 Task: Search one way flight ticket for 5 adults, 2 children, 1 infant in seat and 1 infant on lap in economy from Texarkana: Texarkana Regional Airport (webb Field) to Riverton: Central Wyoming Regional Airport (was Riverton Regional) on 5-4-2023. Number of bags: 1 carry on bag. Price is upto 20000. Outbound departure time preference is 12:45.
Action: Mouse moved to (302, 259)
Screenshot: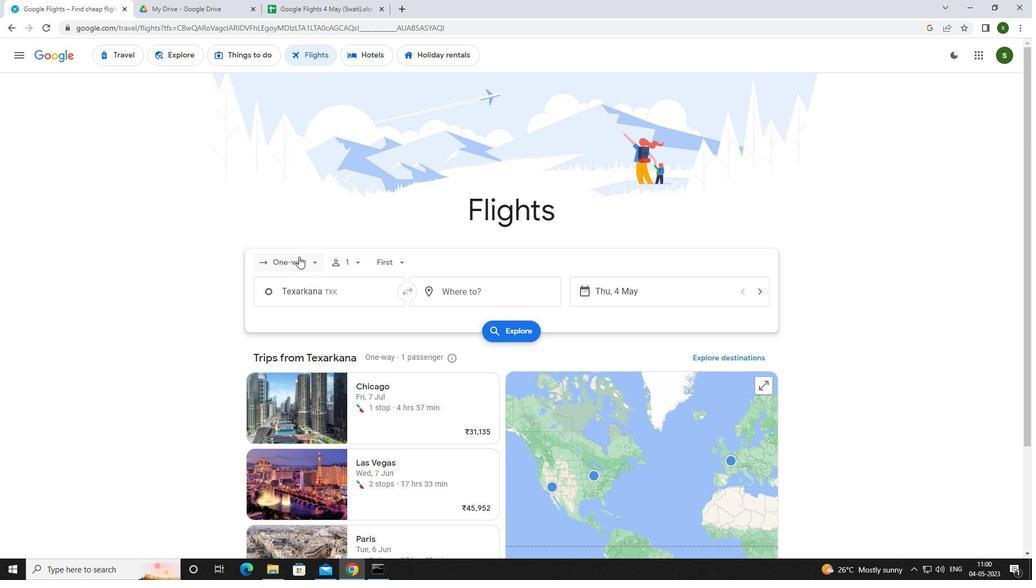 
Action: Mouse pressed left at (302, 259)
Screenshot: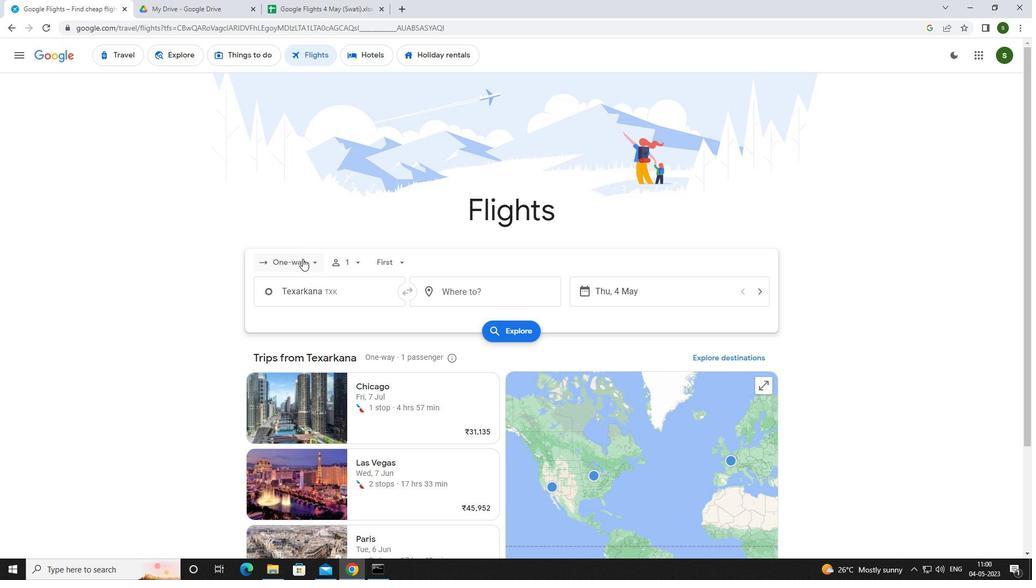 
Action: Mouse moved to (310, 320)
Screenshot: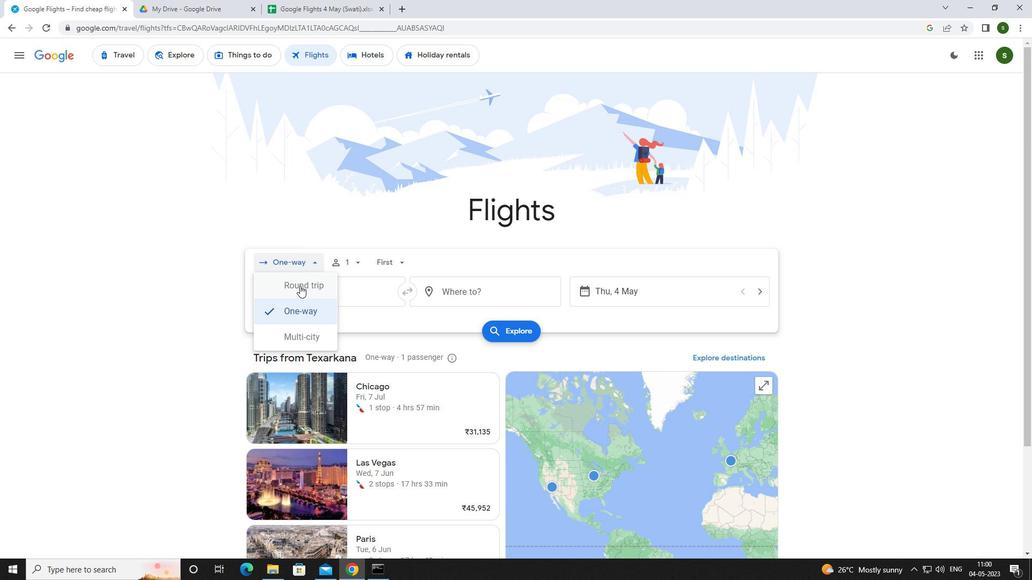 
Action: Mouse pressed left at (310, 320)
Screenshot: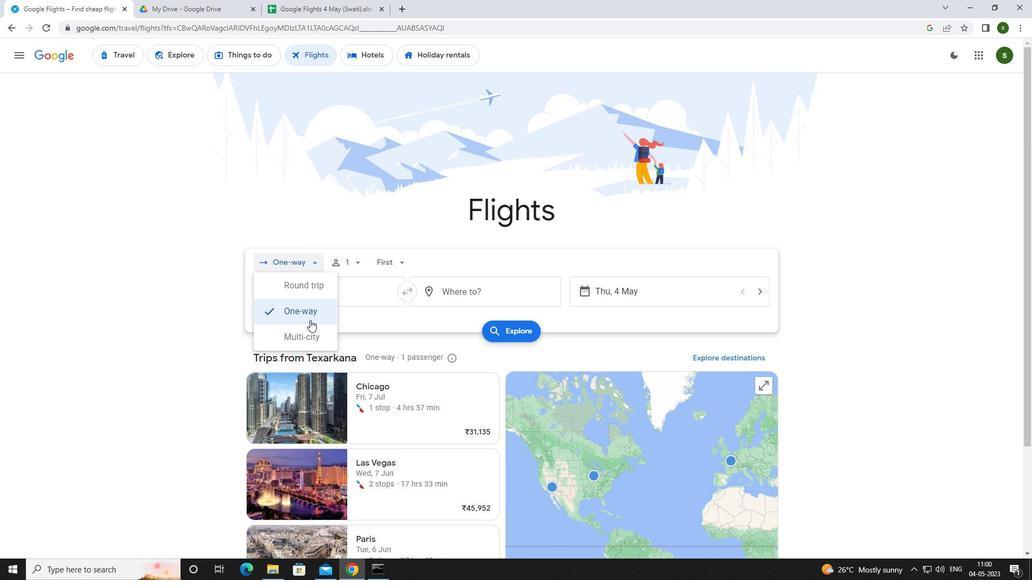 
Action: Mouse moved to (311, 314)
Screenshot: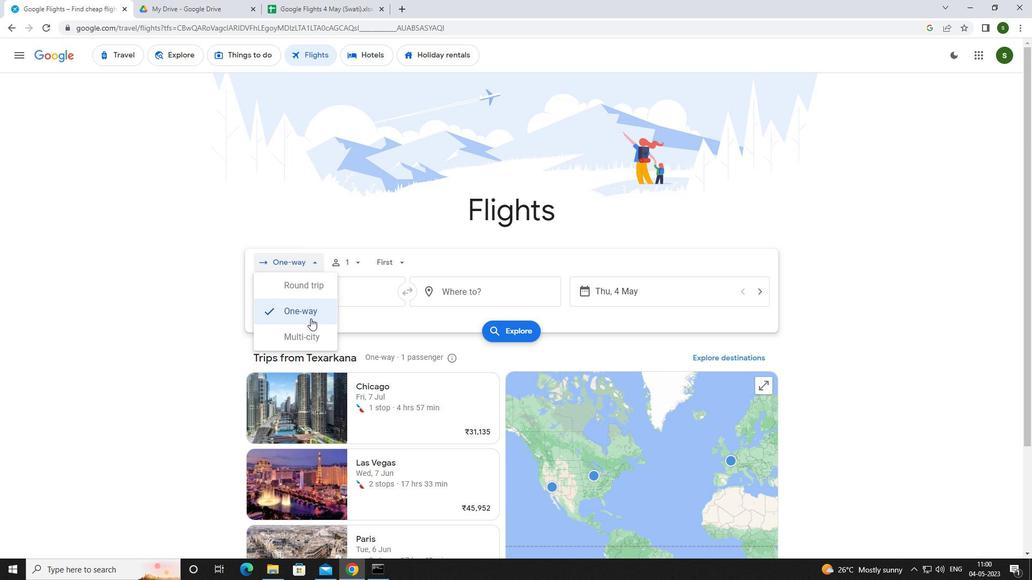 
Action: Mouse pressed left at (311, 314)
Screenshot: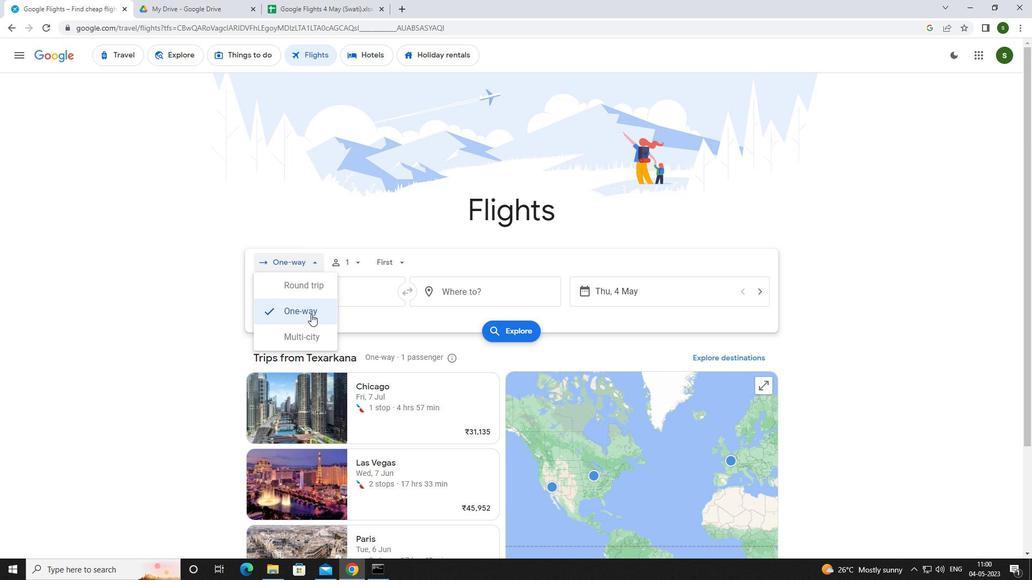 
Action: Mouse moved to (354, 263)
Screenshot: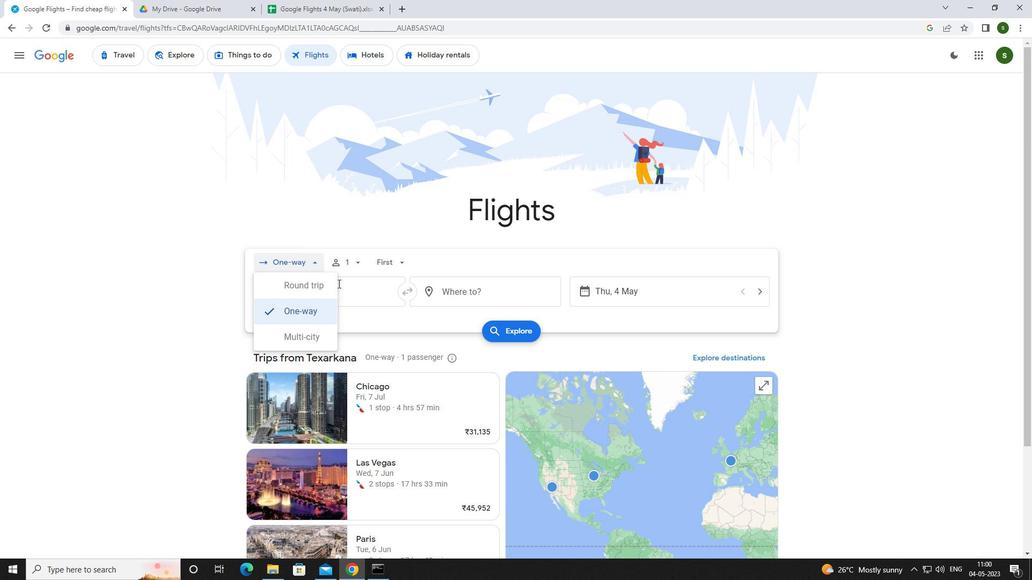 
Action: Mouse pressed left at (354, 263)
Screenshot: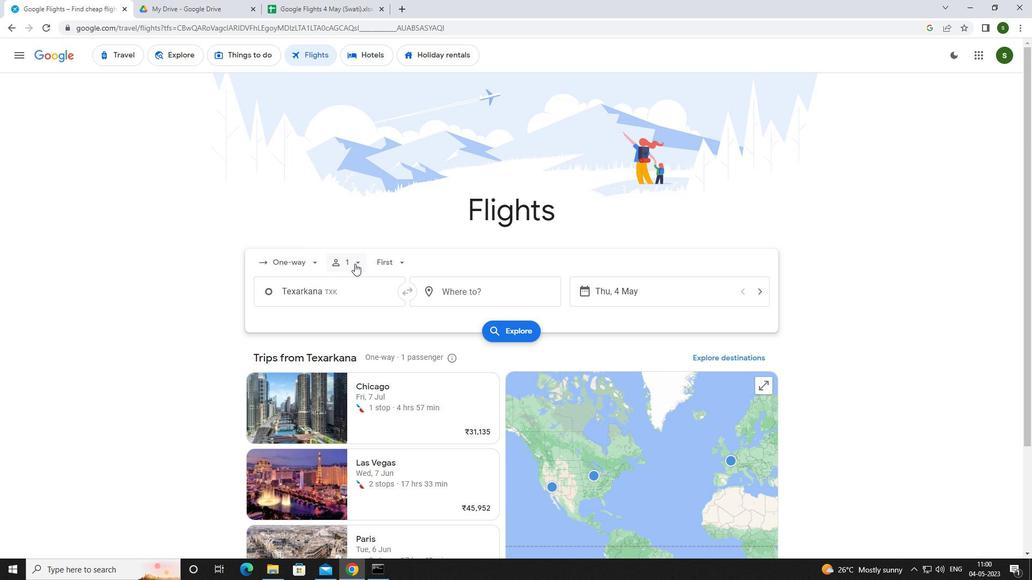 
Action: Mouse moved to (441, 291)
Screenshot: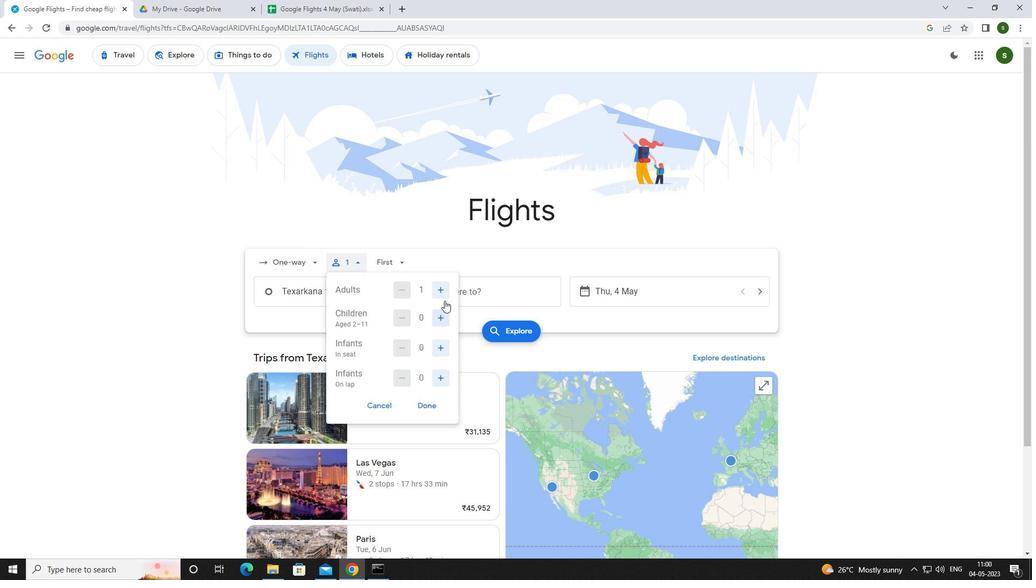 
Action: Mouse pressed left at (441, 291)
Screenshot: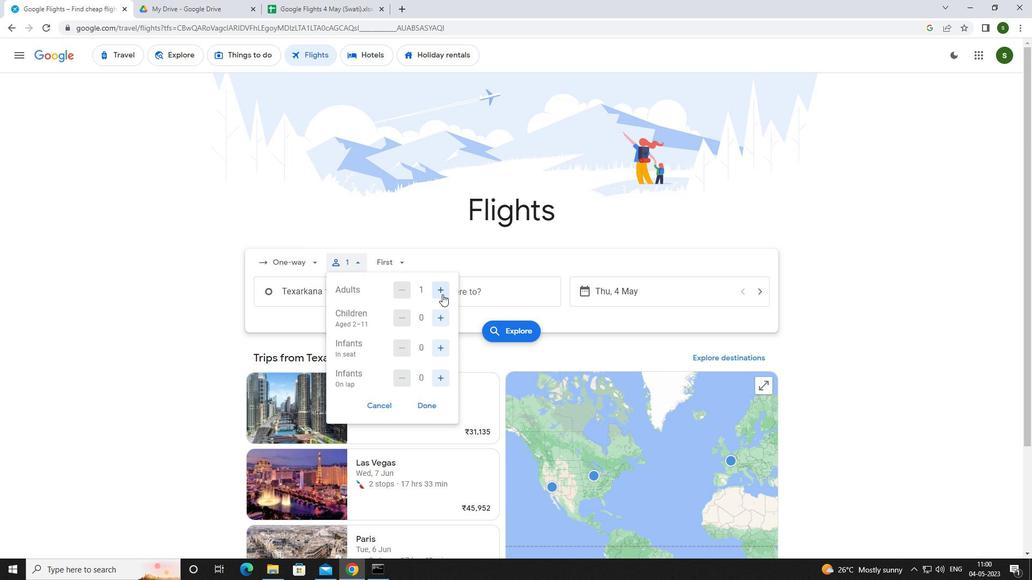 
Action: Mouse pressed left at (441, 291)
Screenshot: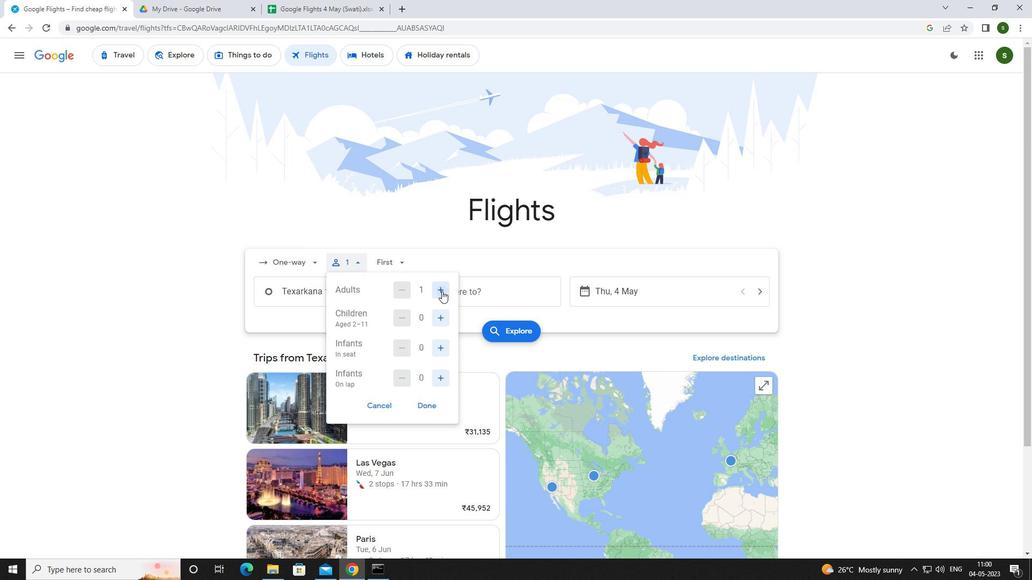 
Action: Mouse pressed left at (441, 291)
Screenshot: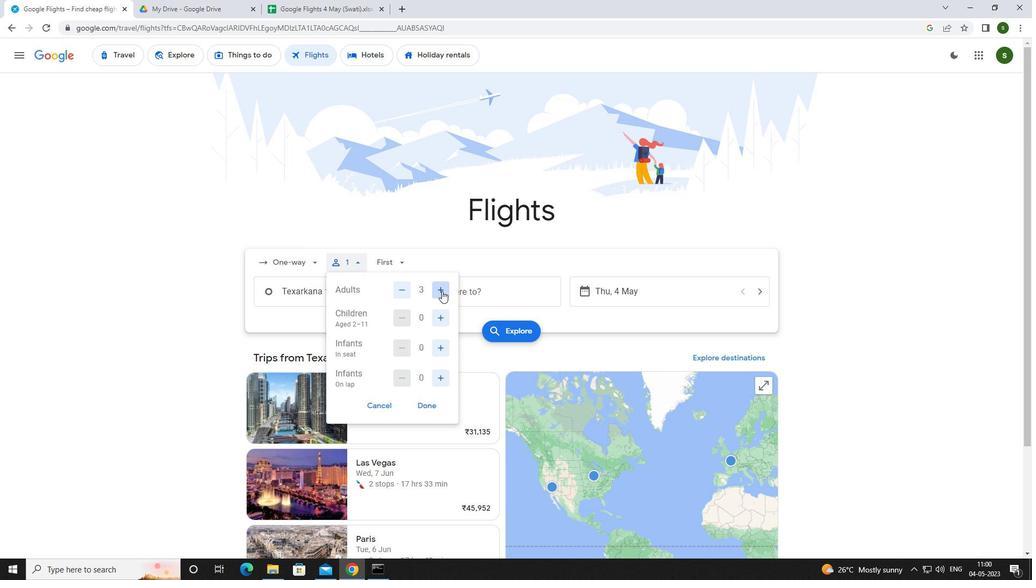 
Action: Mouse pressed left at (441, 291)
Screenshot: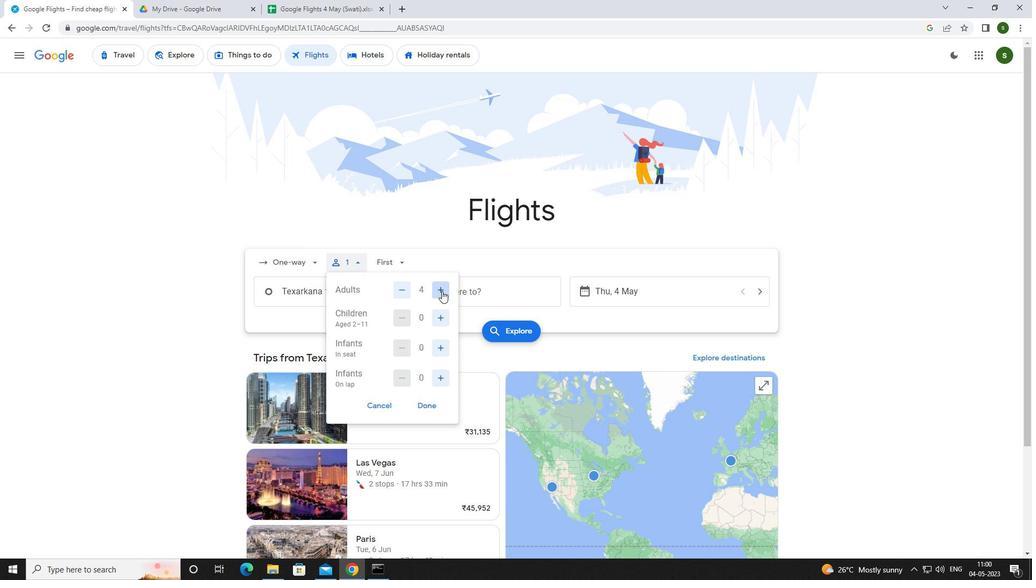 
Action: Mouse moved to (440, 312)
Screenshot: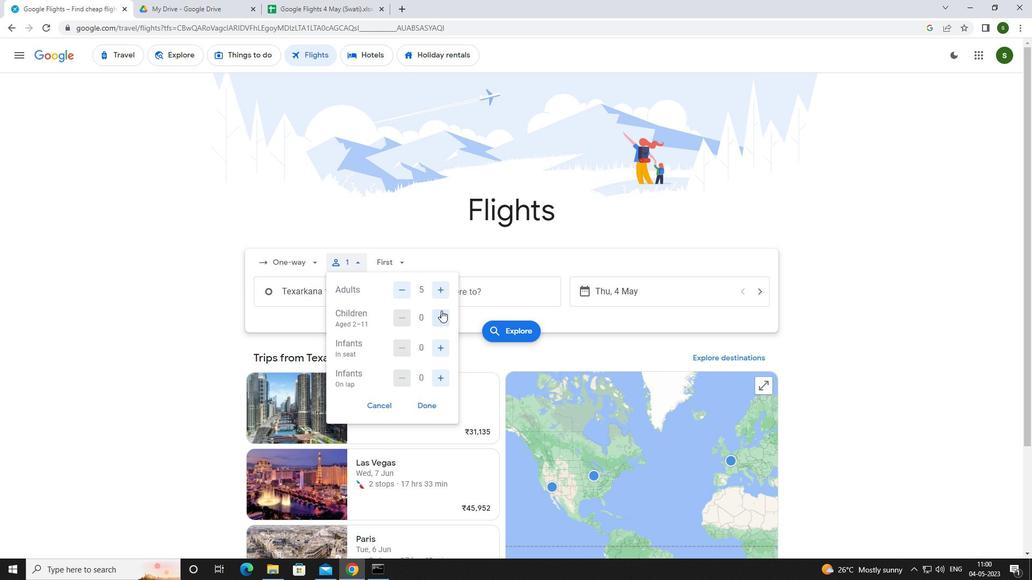 
Action: Mouse pressed left at (440, 312)
Screenshot: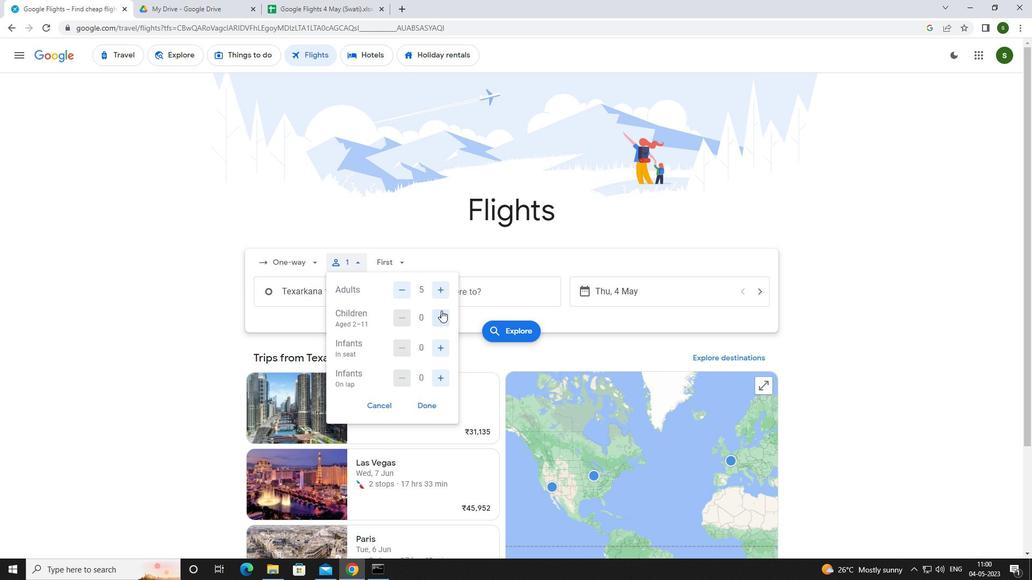 
Action: Mouse pressed left at (440, 312)
Screenshot: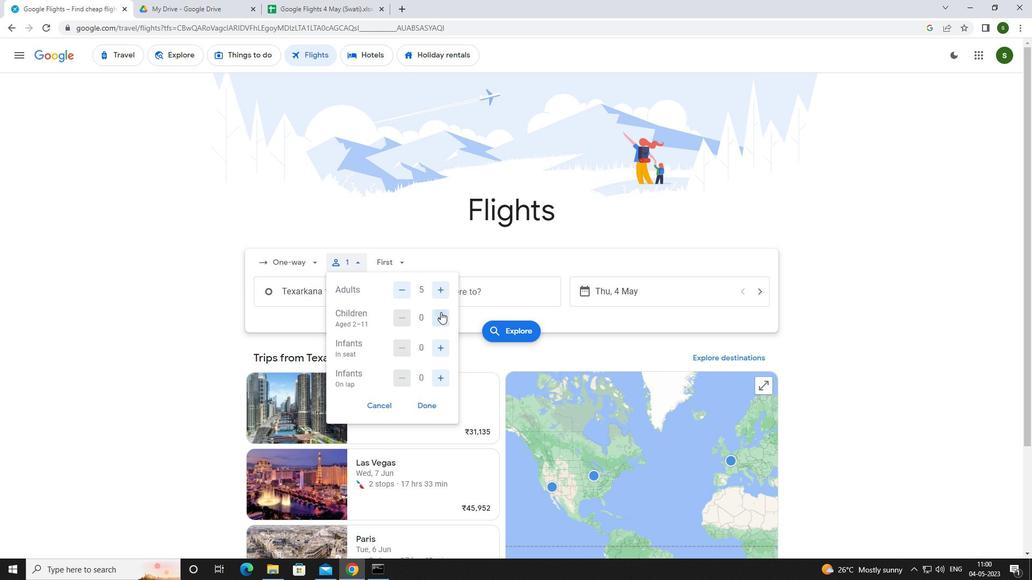 
Action: Mouse moved to (439, 345)
Screenshot: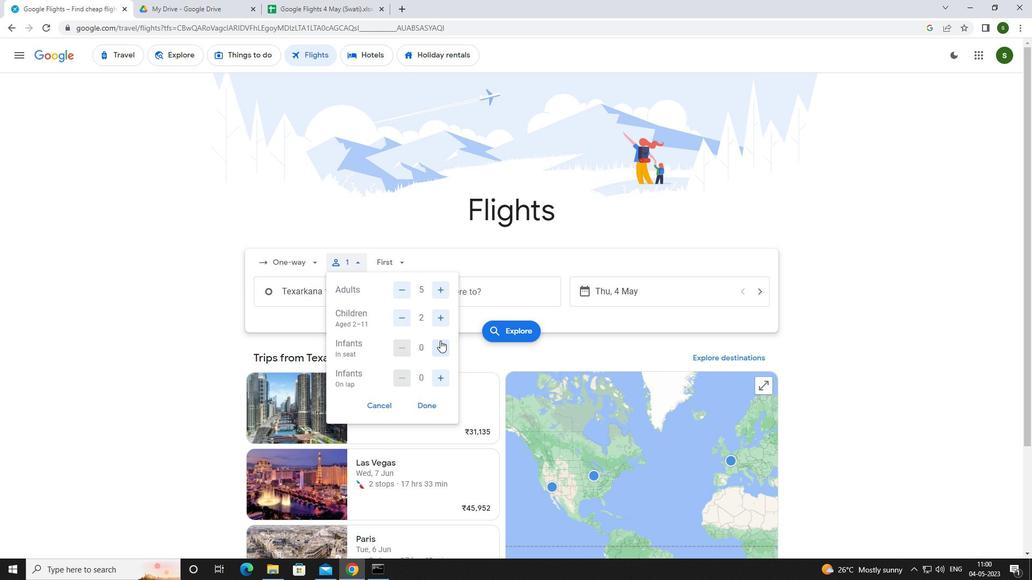 
Action: Mouse pressed left at (439, 345)
Screenshot: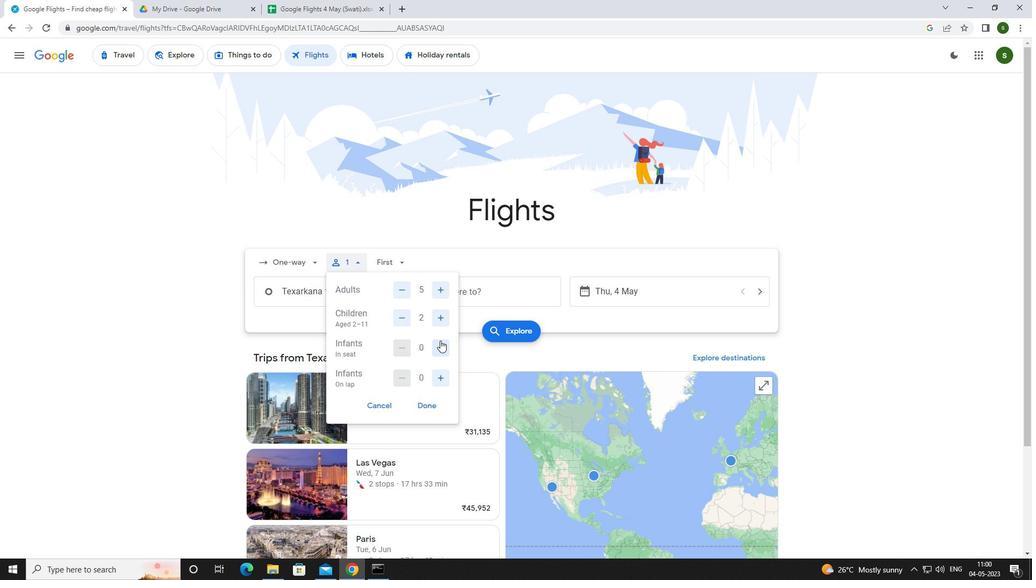 
Action: Mouse moved to (439, 374)
Screenshot: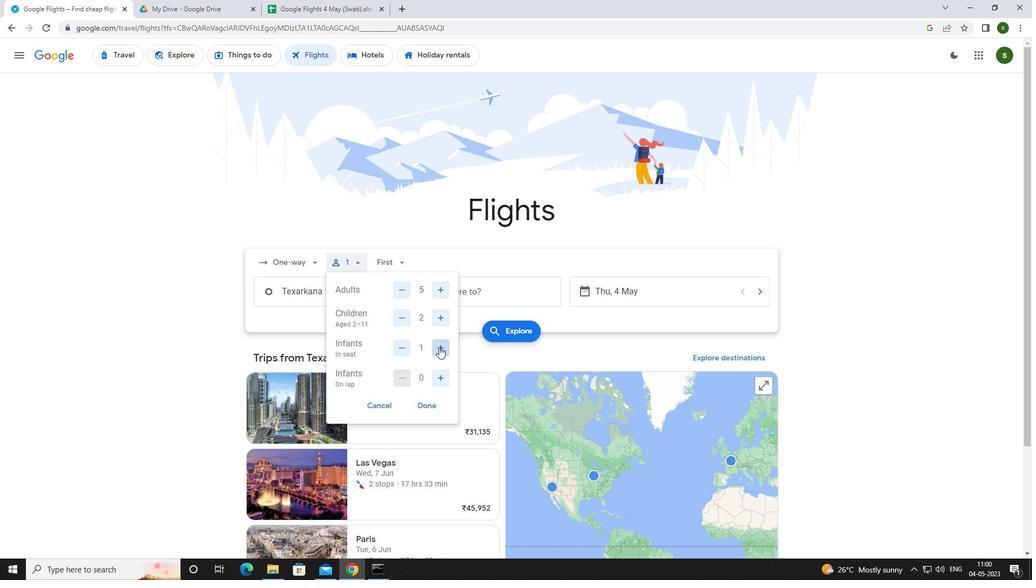 
Action: Mouse pressed left at (439, 374)
Screenshot: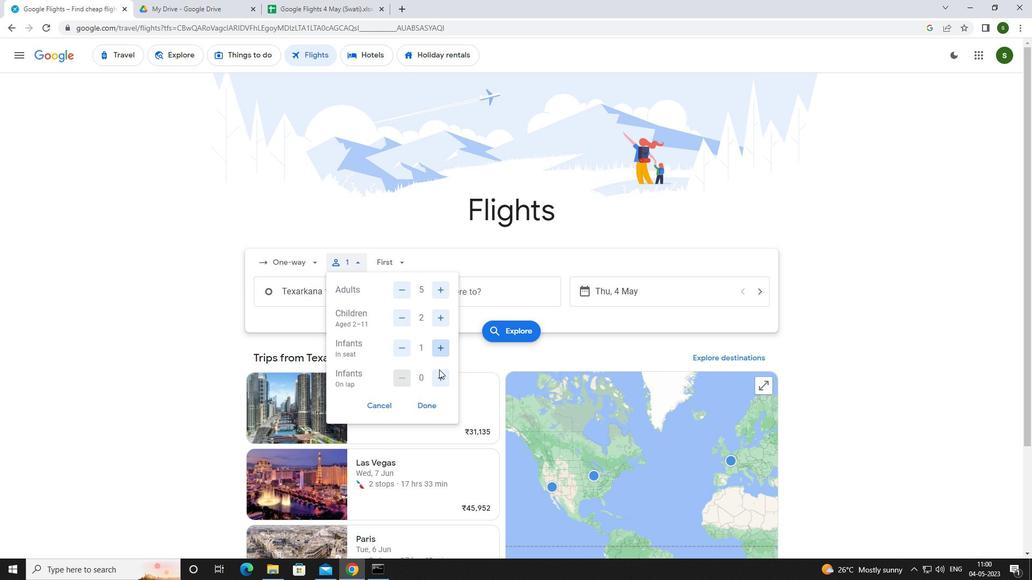 
Action: Mouse moved to (408, 267)
Screenshot: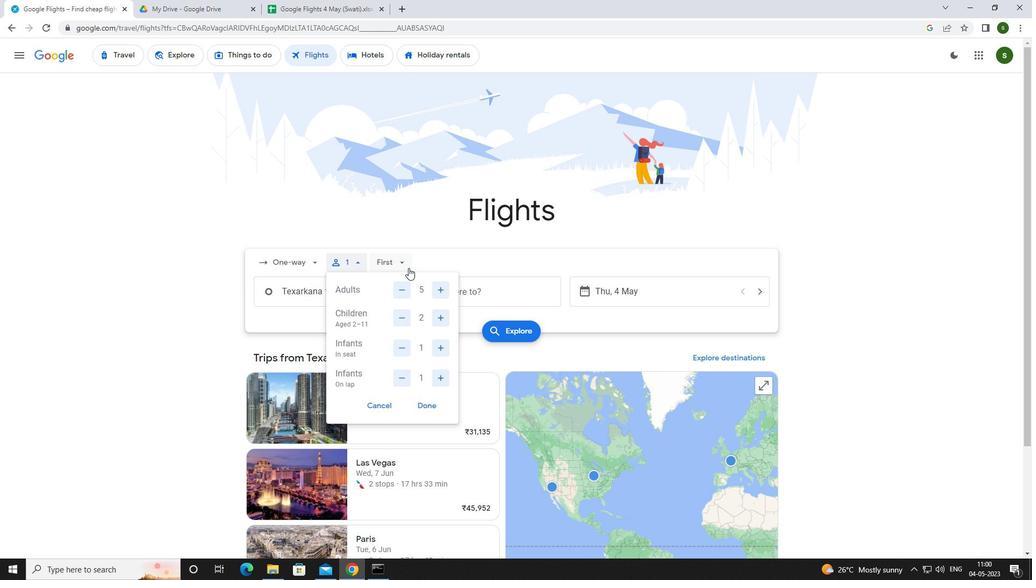 
Action: Mouse pressed left at (408, 267)
Screenshot: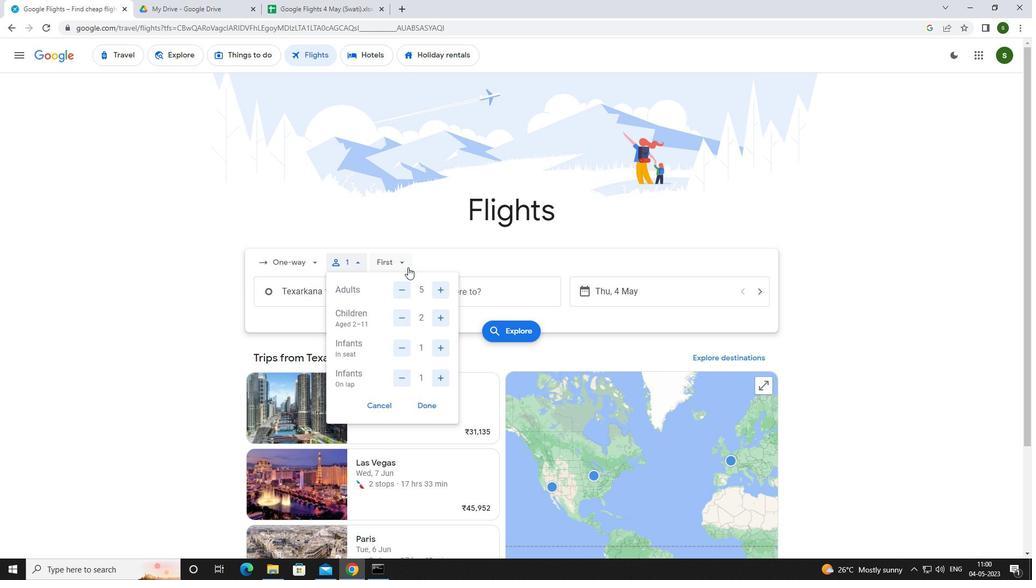 
Action: Mouse moved to (409, 283)
Screenshot: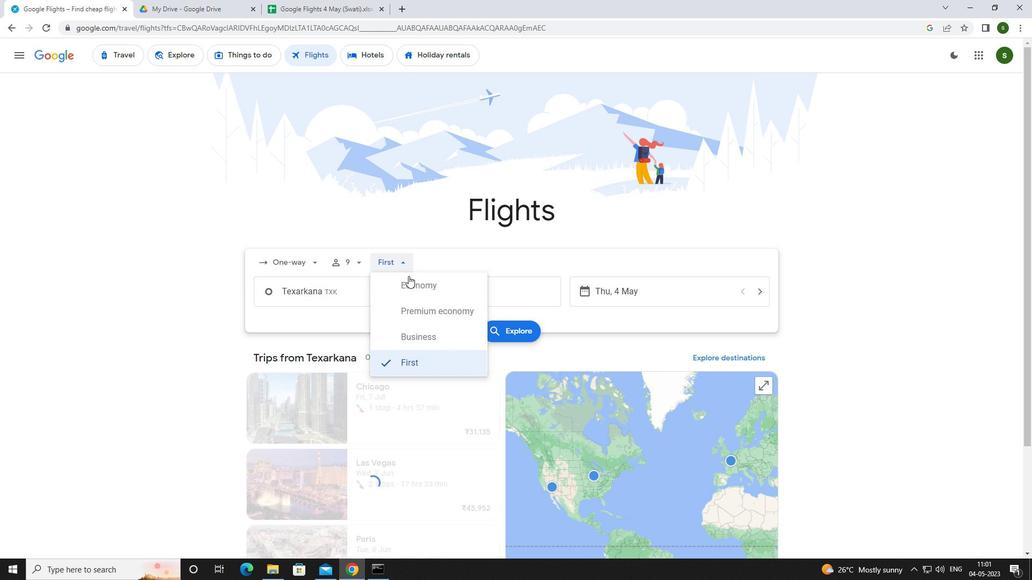 
Action: Mouse pressed left at (409, 283)
Screenshot: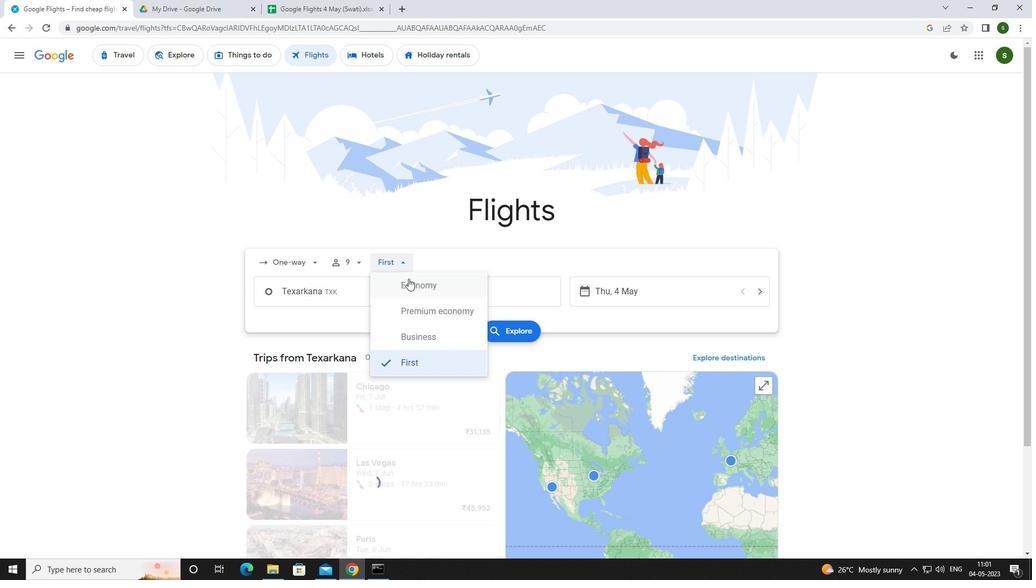 
Action: Mouse moved to (364, 295)
Screenshot: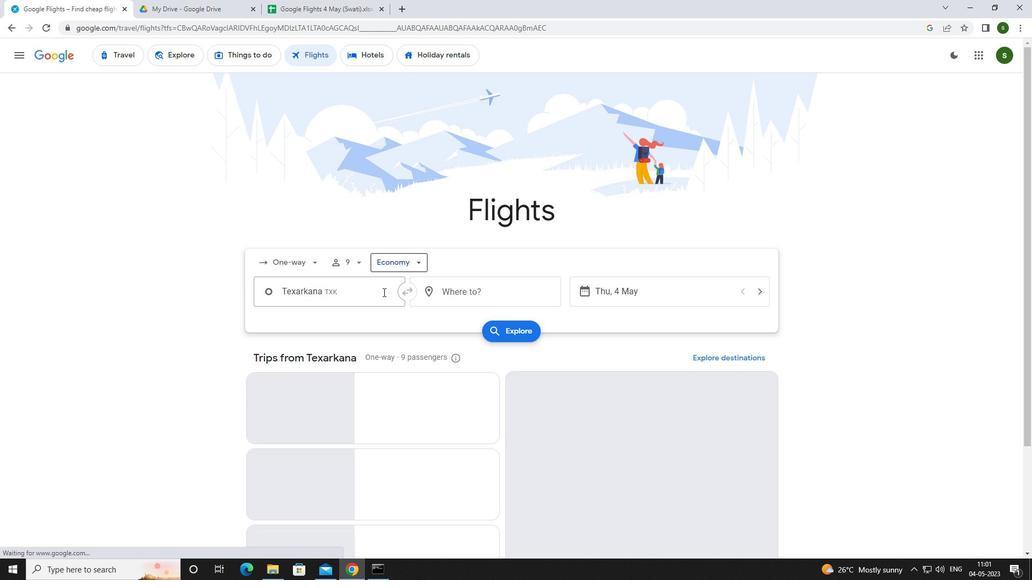 
Action: Mouse pressed left at (364, 295)
Screenshot: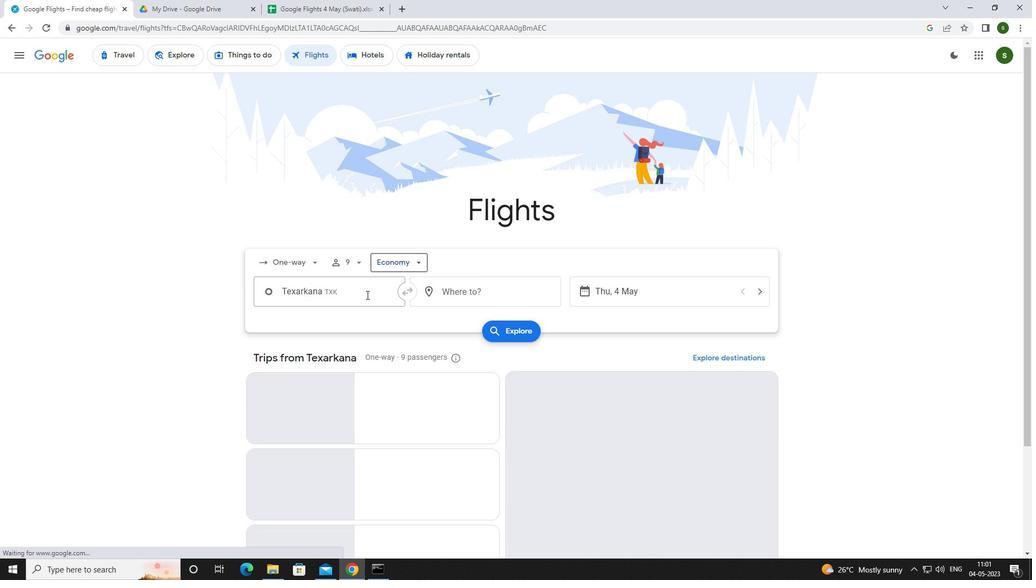 
Action: Key pressed <Key.caps_lock>T<Key.caps_lock>exarana
Screenshot: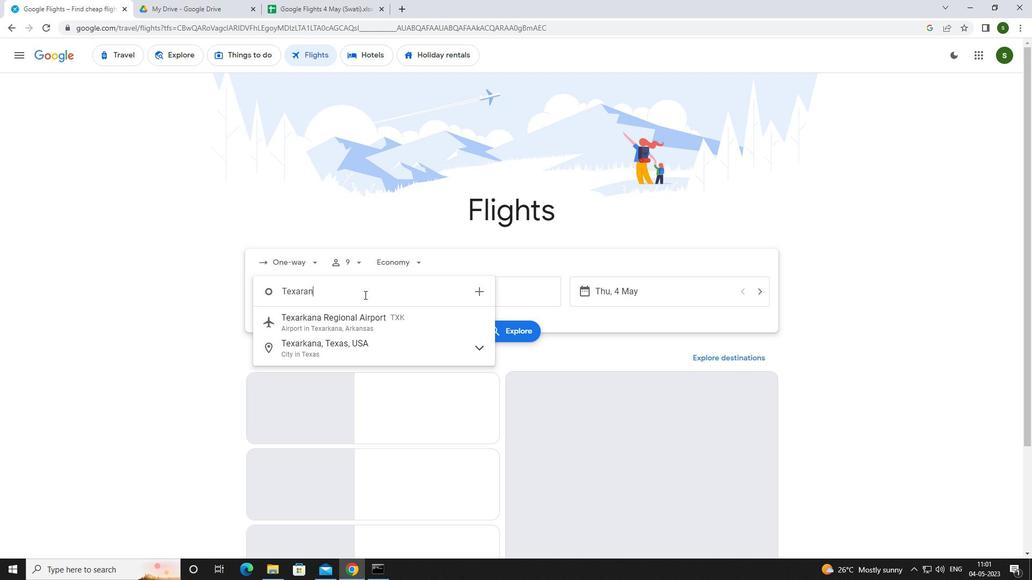 
Action: Mouse moved to (366, 316)
Screenshot: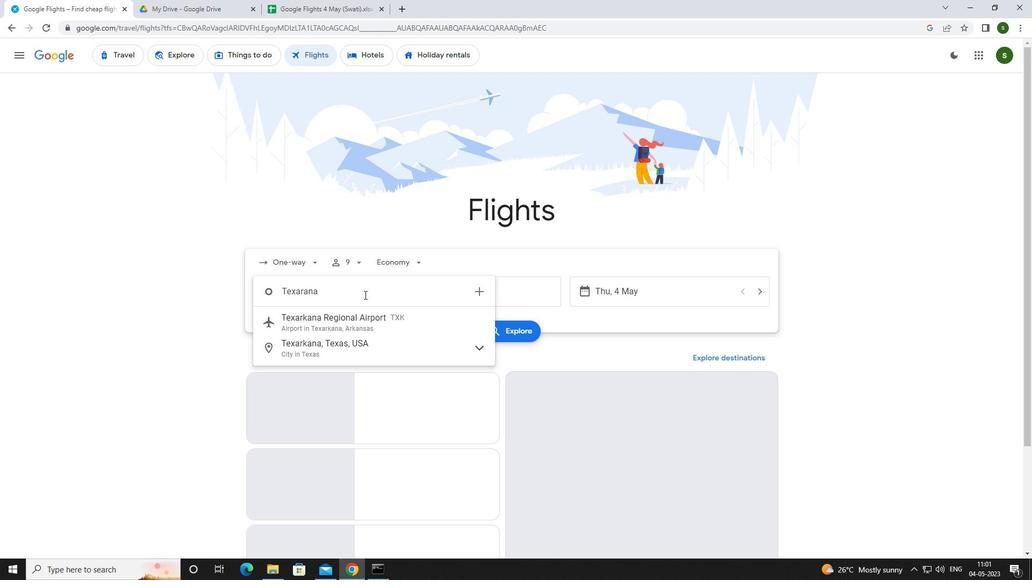 
Action: Mouse pressed left at (366, 316)
Screenshot: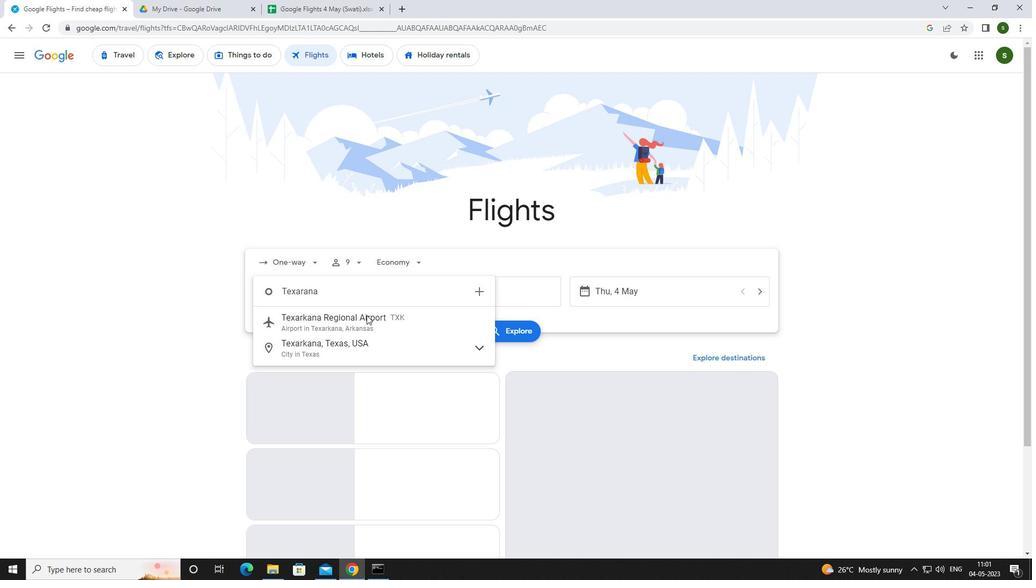
Action: Mouse moved to (499, 297)
Screenshot: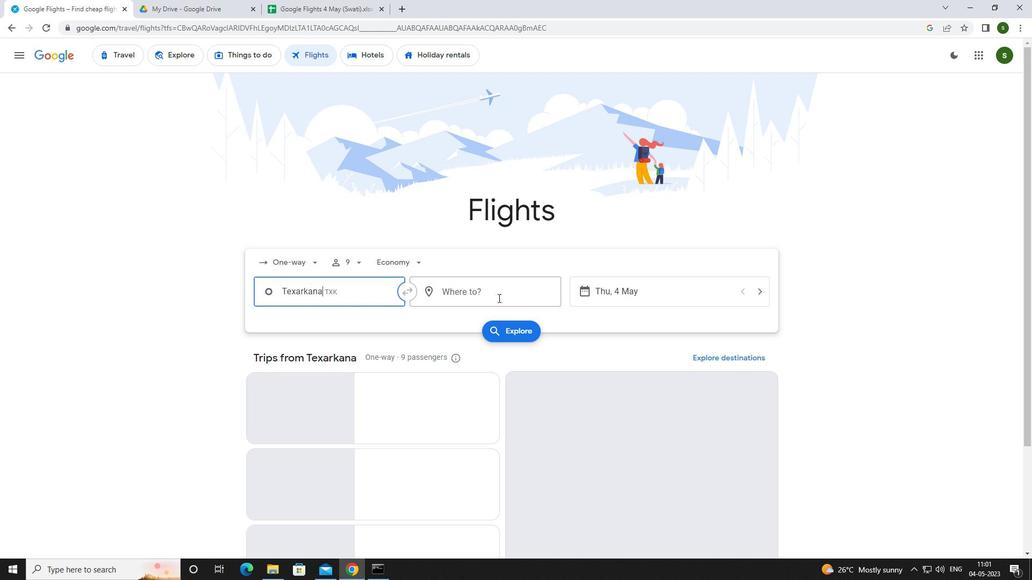 
Action: Mouse pressed left at (499, 297)
Screenshot: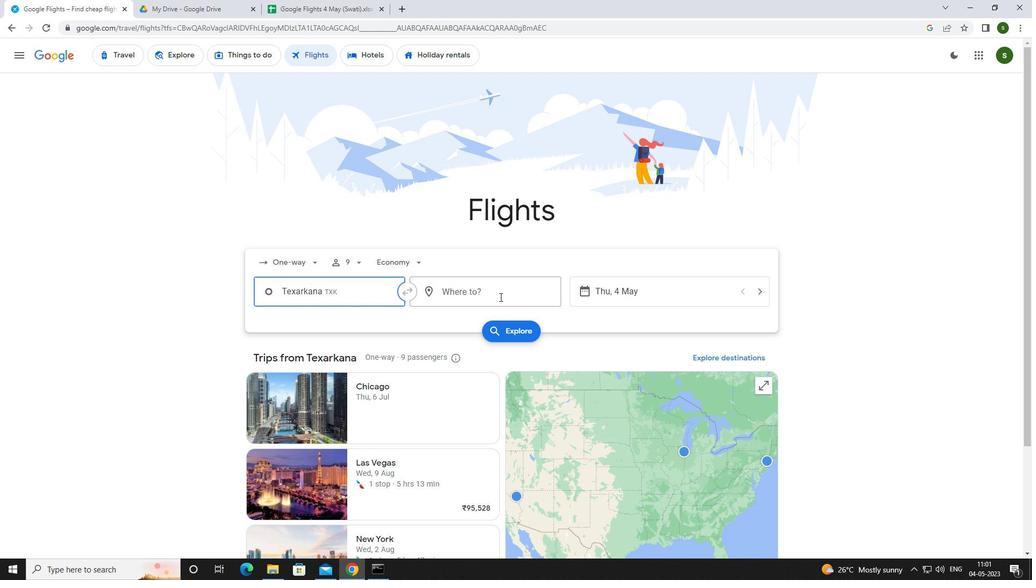 
Action: Key pressed <Key.caps_lock>r<Key.caps_lock>iverto
Screenshot: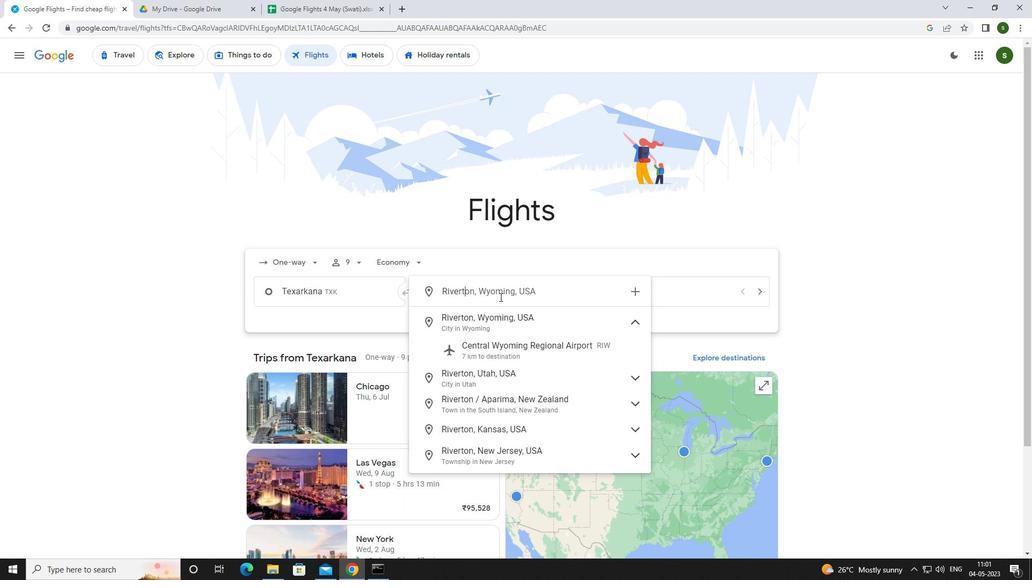 
Action: Mouse moved to (502, 345)
Screenshot: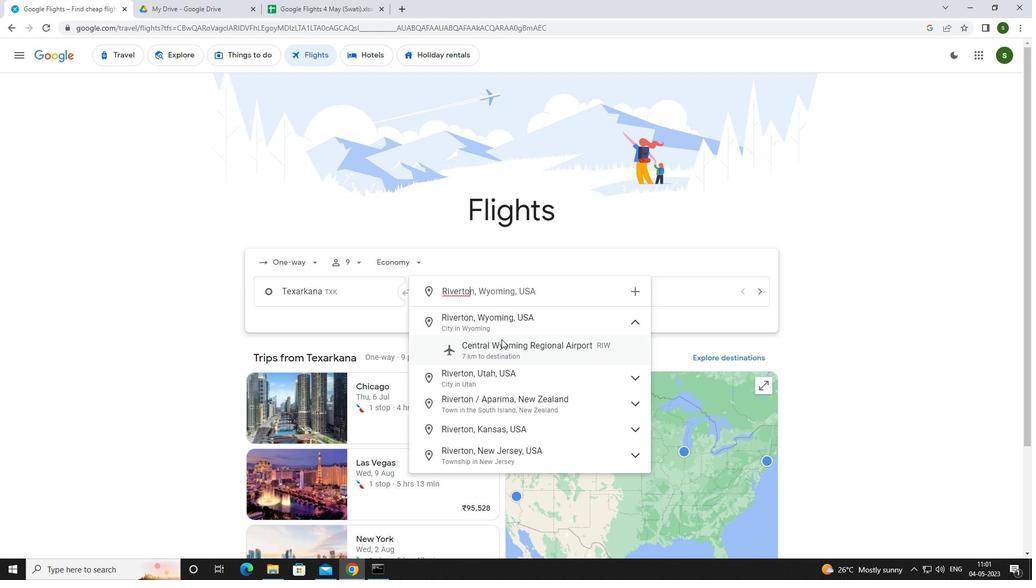 
Action: Mouse pressed left at (502, 345)
Screenshot: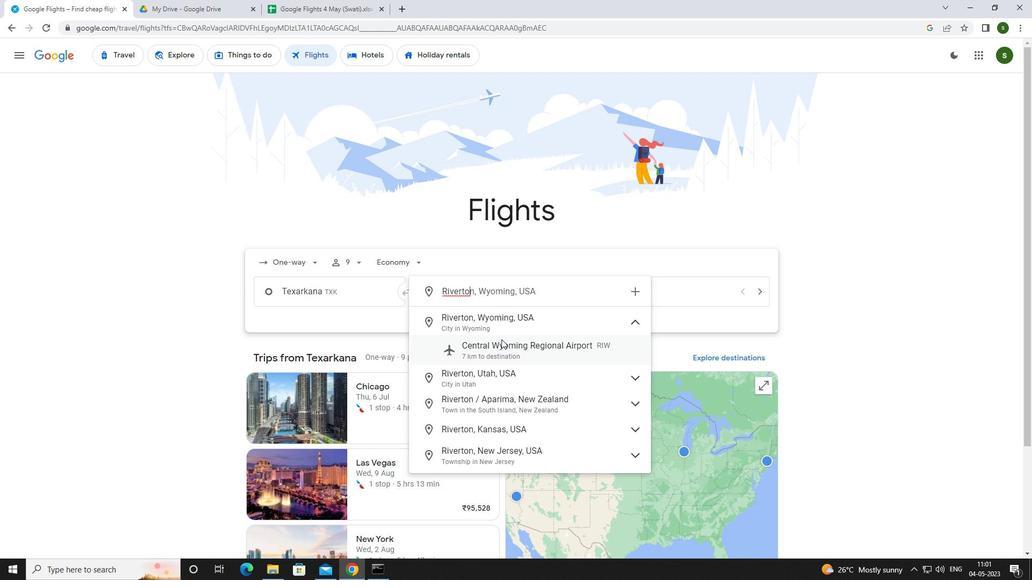
Action: Mouse moved to (648, 290)
Screenshot: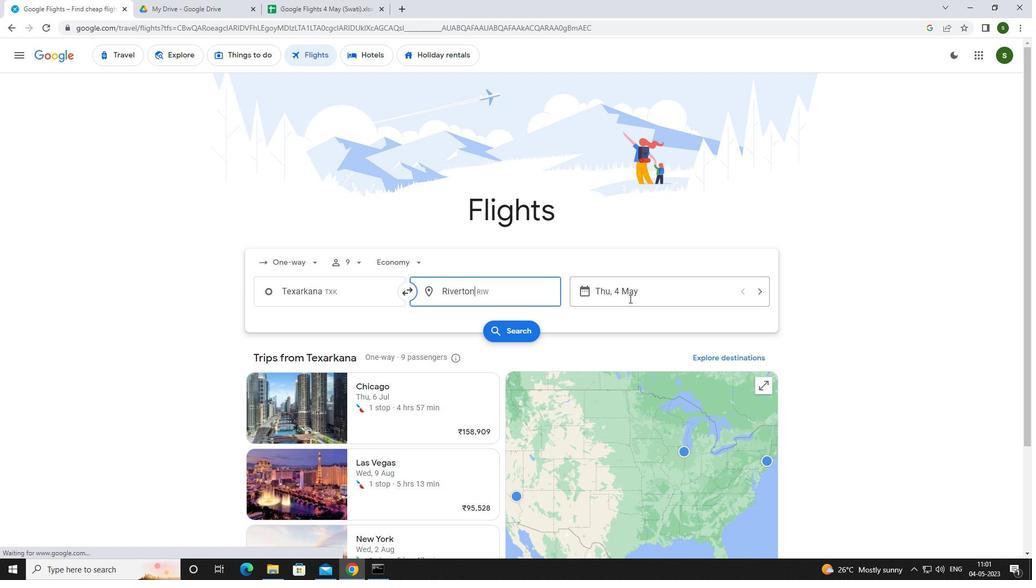 
Action: Mouse pressed left at (648, 290)
Screenshot: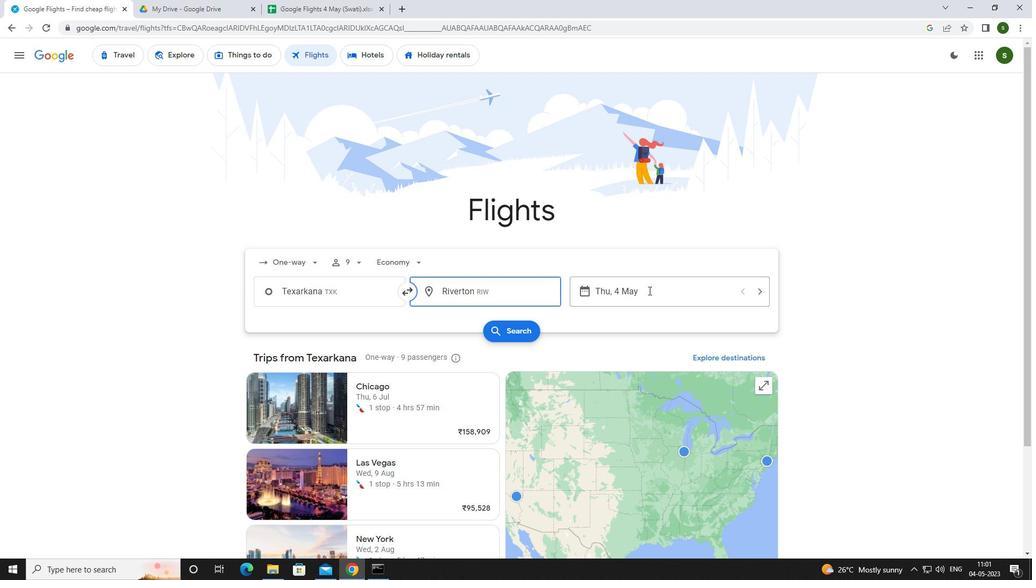 
Action: Mouse moved to (487, 363)
Screenshot: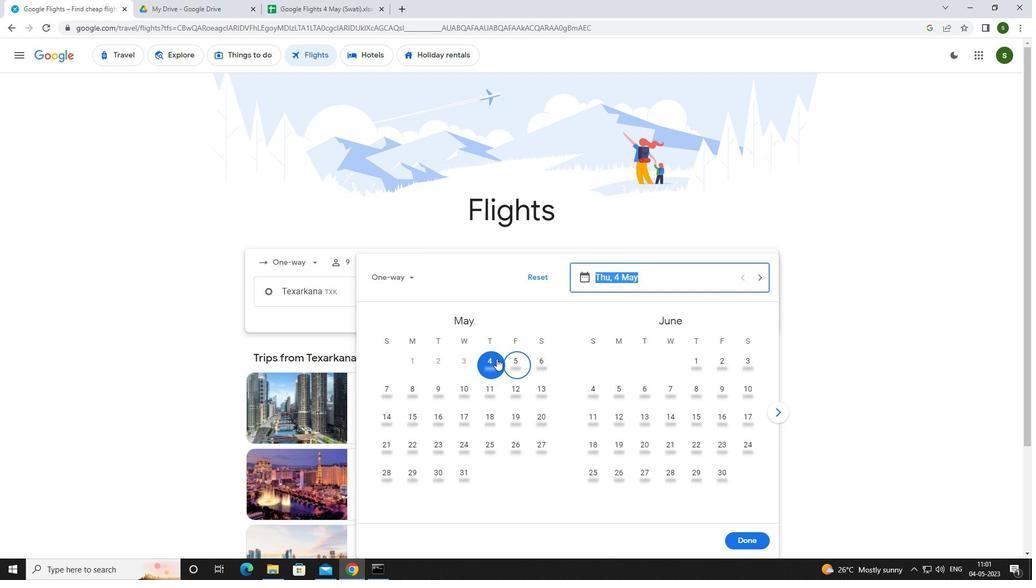 
Action: Mouse pressed left at (487, 363)
Screenshot: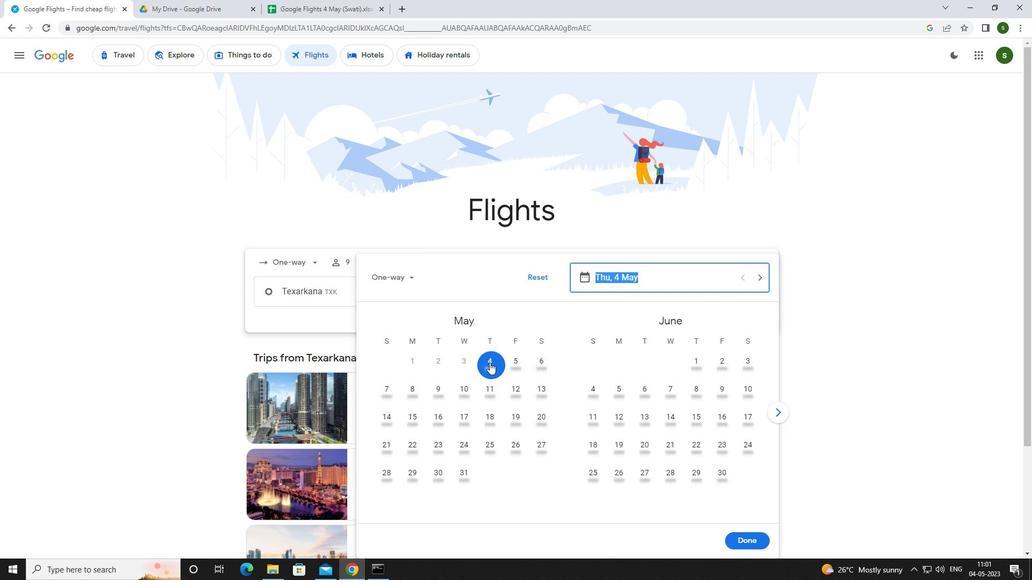 
Action: Mouse moved to (738, 531)
Screenshot: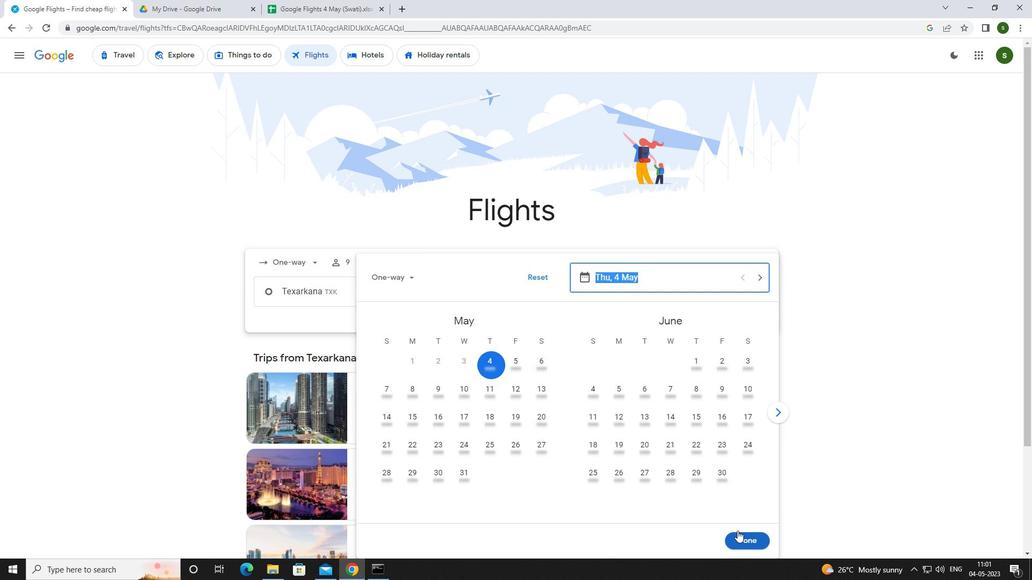 
Action: Mouse pressed left at (738, 531)
Screenshot: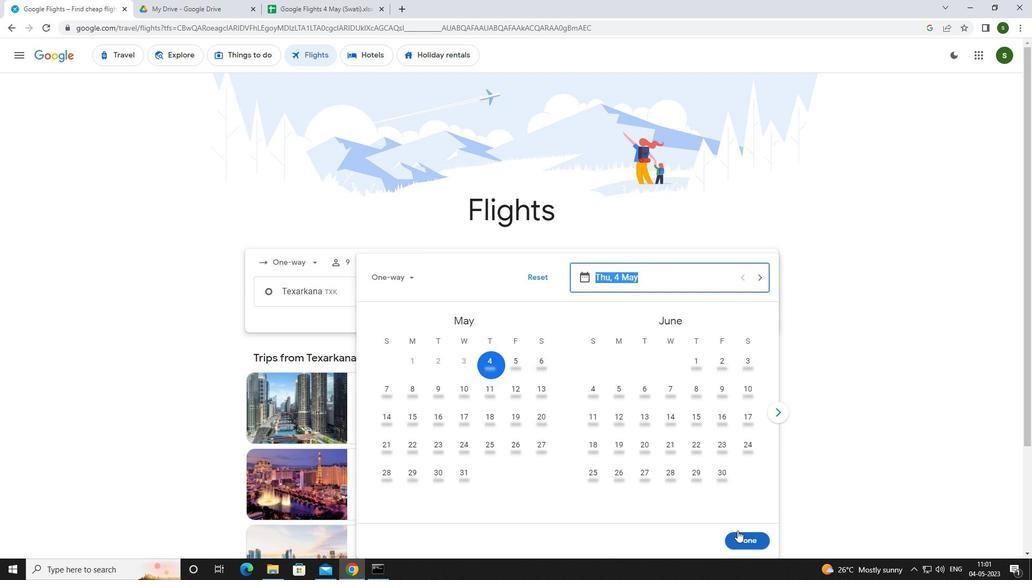 
Action: Mouse moved to (507, 318)
Screenshot: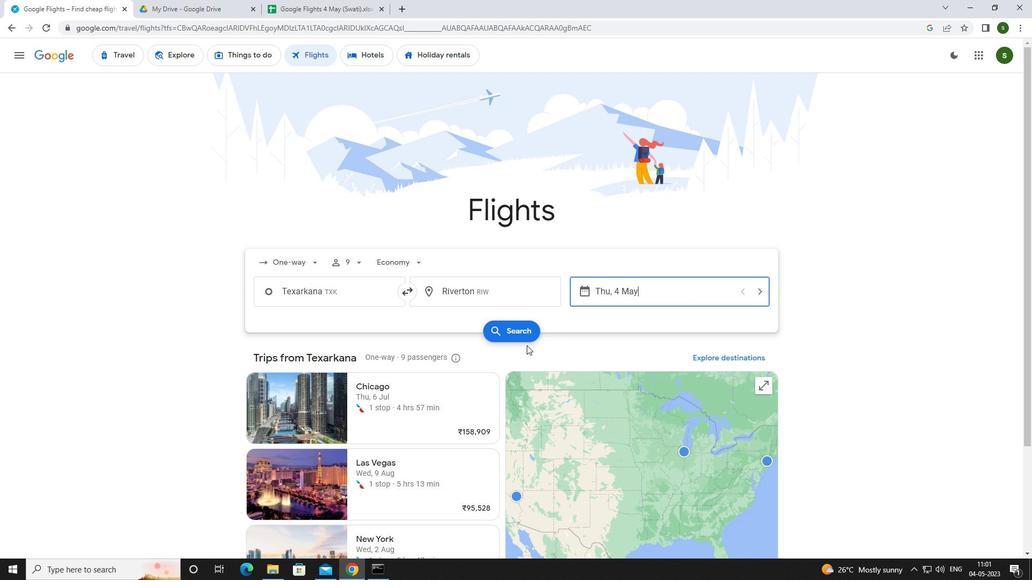 
Action: Mouse pressed left at (507, 318)
Screenshot: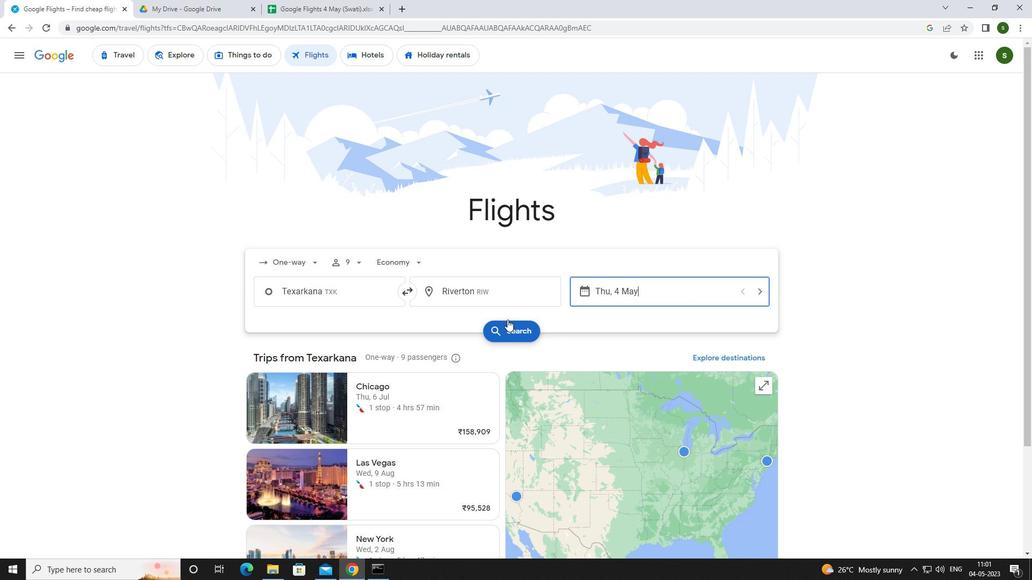 
Action: Mouse moved to (276, 157)
Screenshot: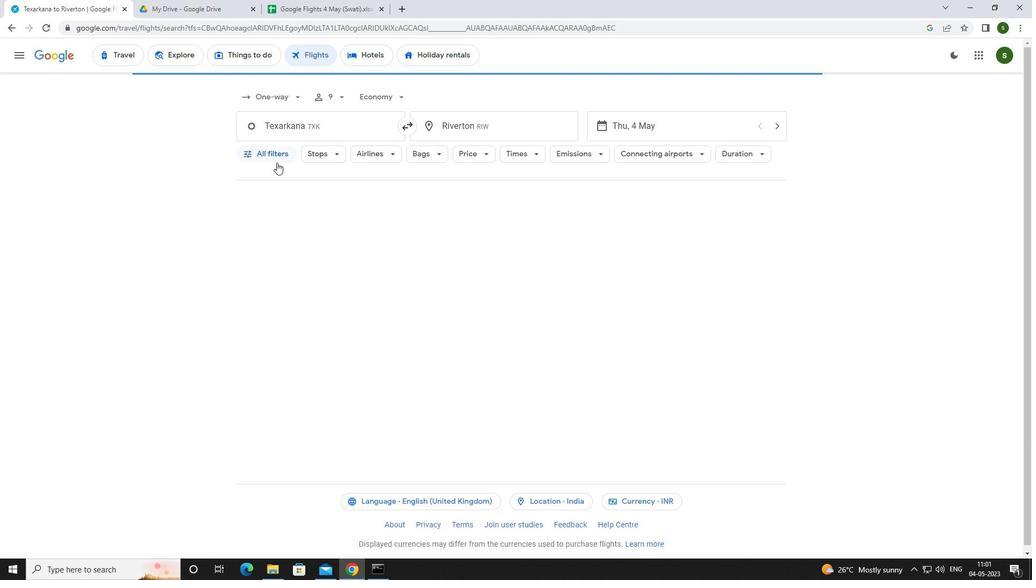 
Action: Mouse pressed left at (276, 157)
Screenshot: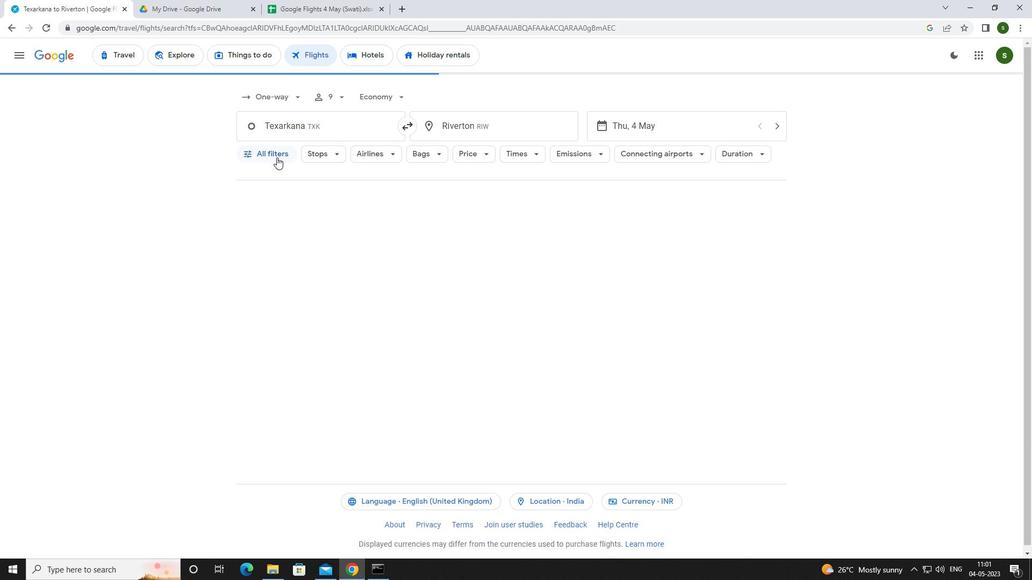 
Action: Mouse moved to (339, 274)
Screenshot: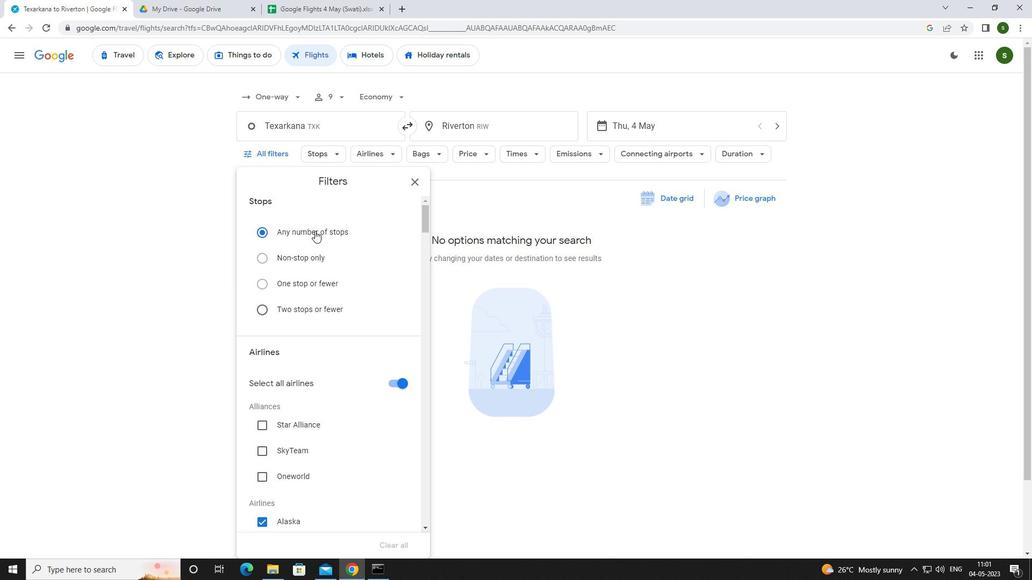 
Action: Mouse scrolled (339, 274) with delta (0, 0)
Screenshot: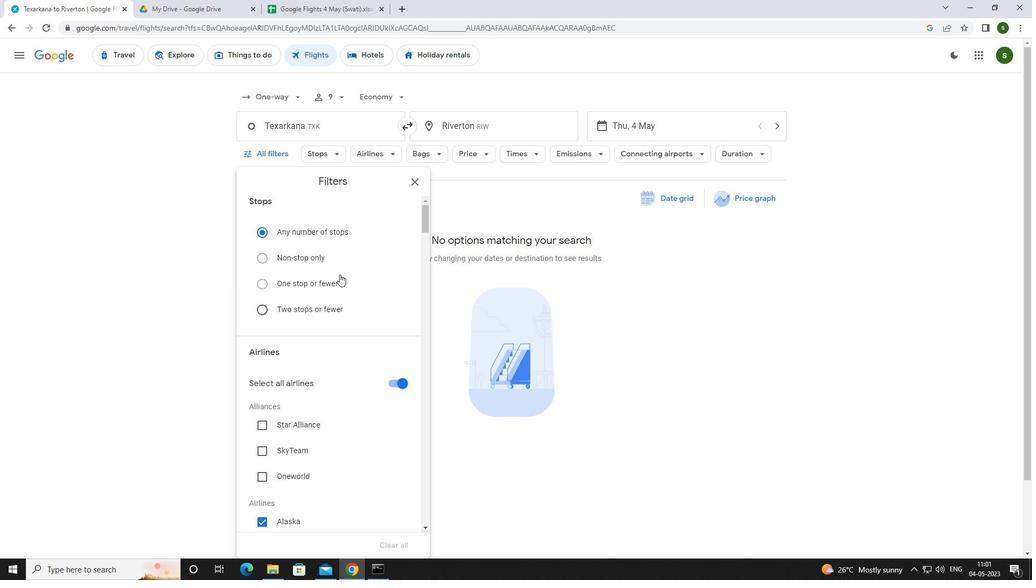 
Action: Mouse scrolled (339, 274) with delta (0, 0)
Screenshot: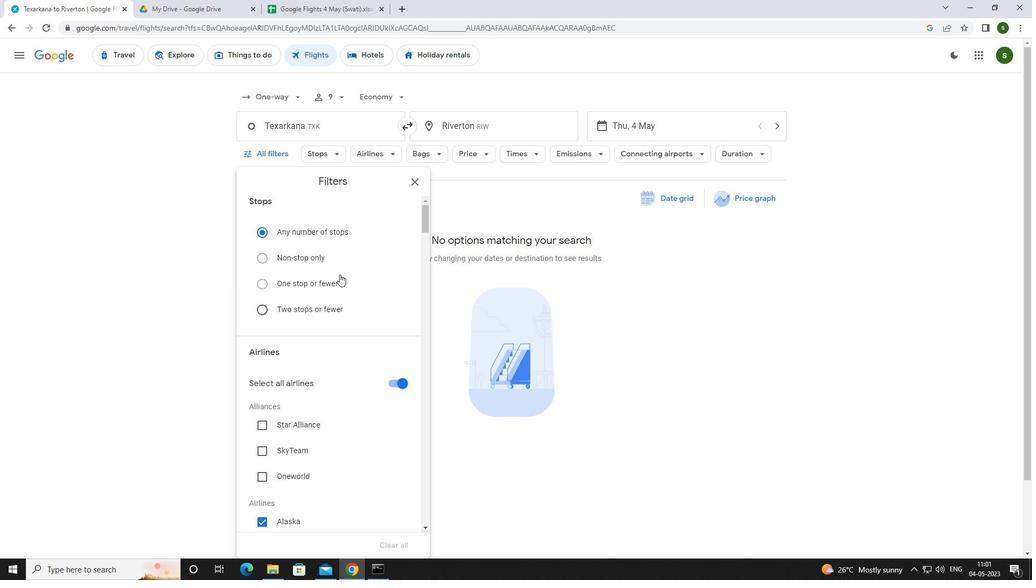 
Action: Mouse scrolled (339, 274) with delta (0, 0)
Screenshot: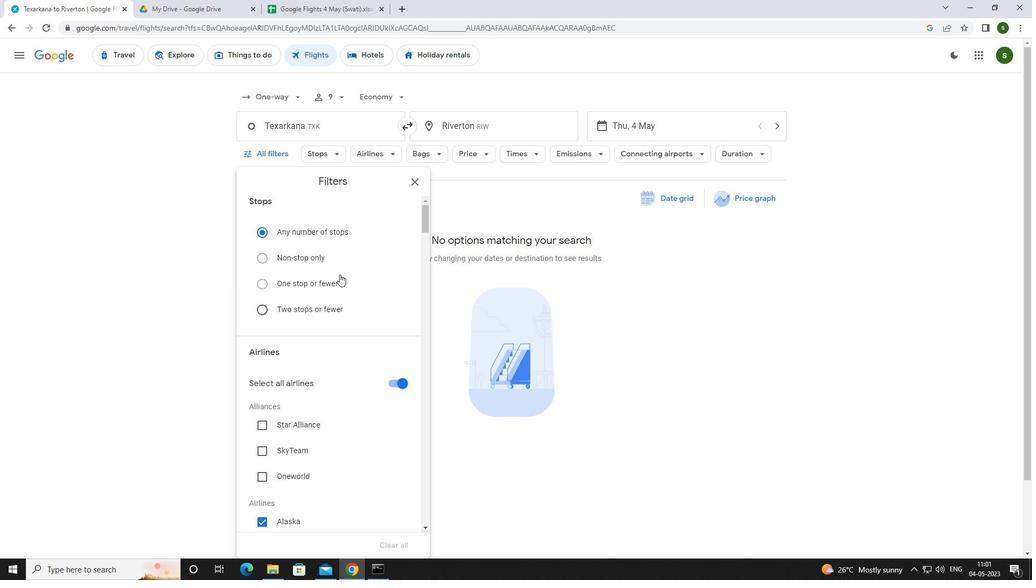 
Action: Mouse scrolled (339, 274) with delta (0, 0)
Screenshot: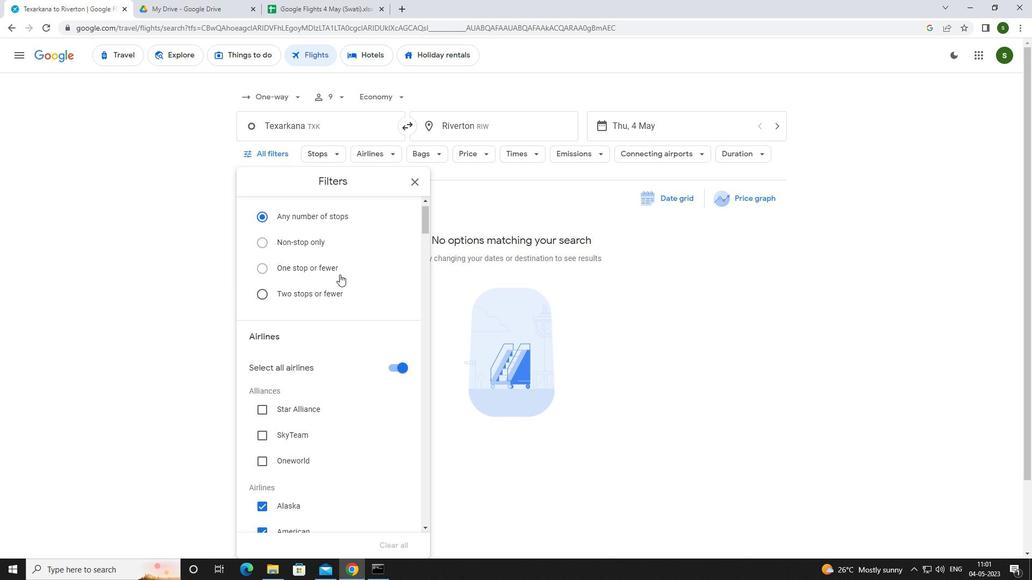 
Action: Mouse scrolled (339, 274) with delta (0, 0)
Screenshot: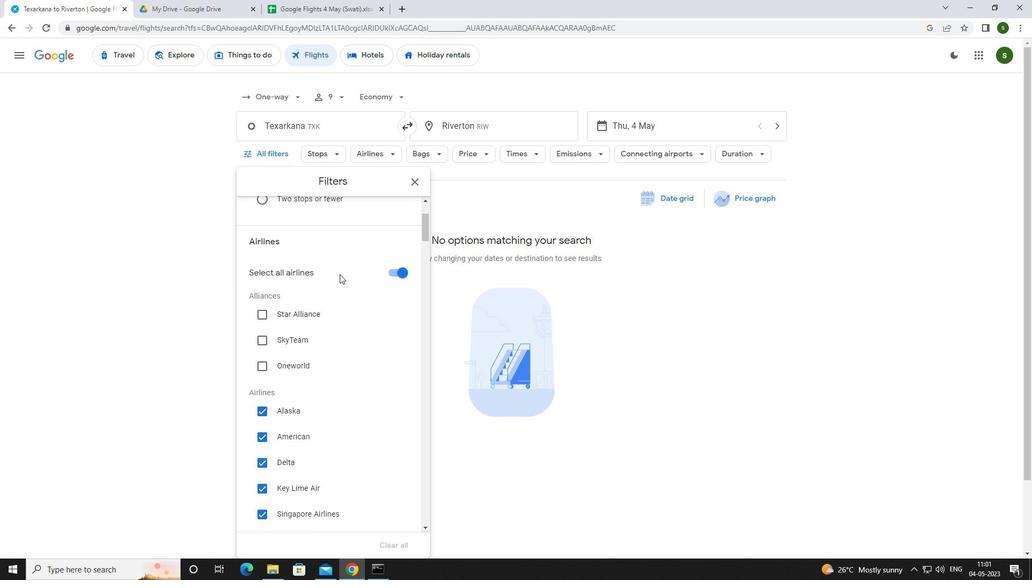 
Action: Mouse scrolled (339, 274) with delta (0, 0)
Screenshot: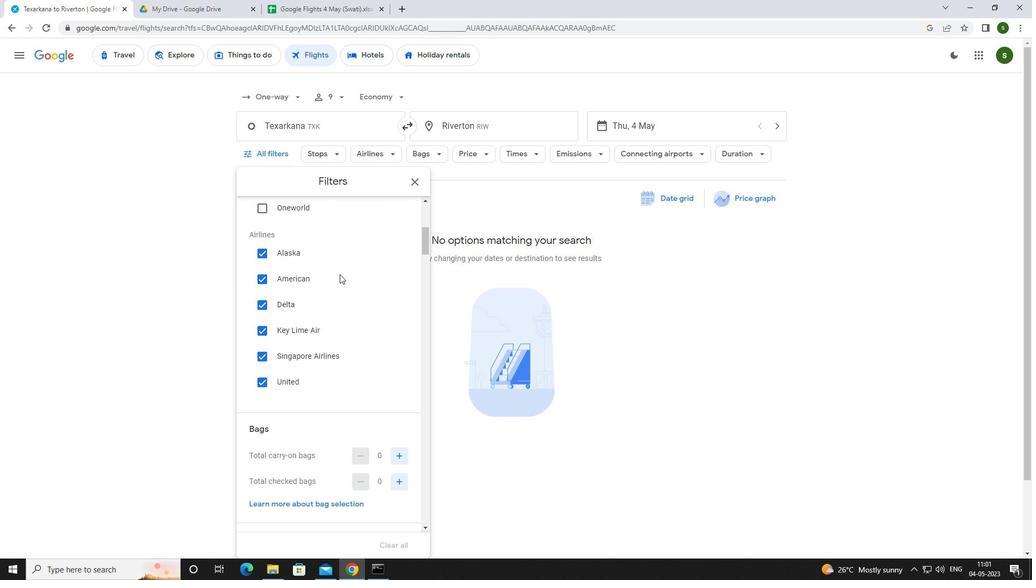 
Action: Mouse scrolled (339, 274) with delta (0, 0)
Screenshot: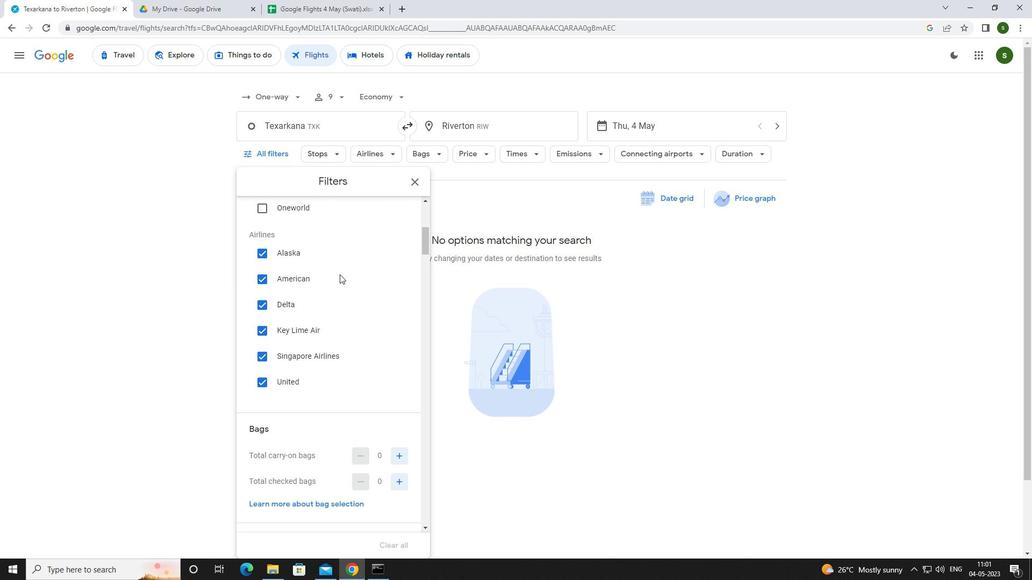 
Action: Mouse moved to (397, 346)
Screenshot: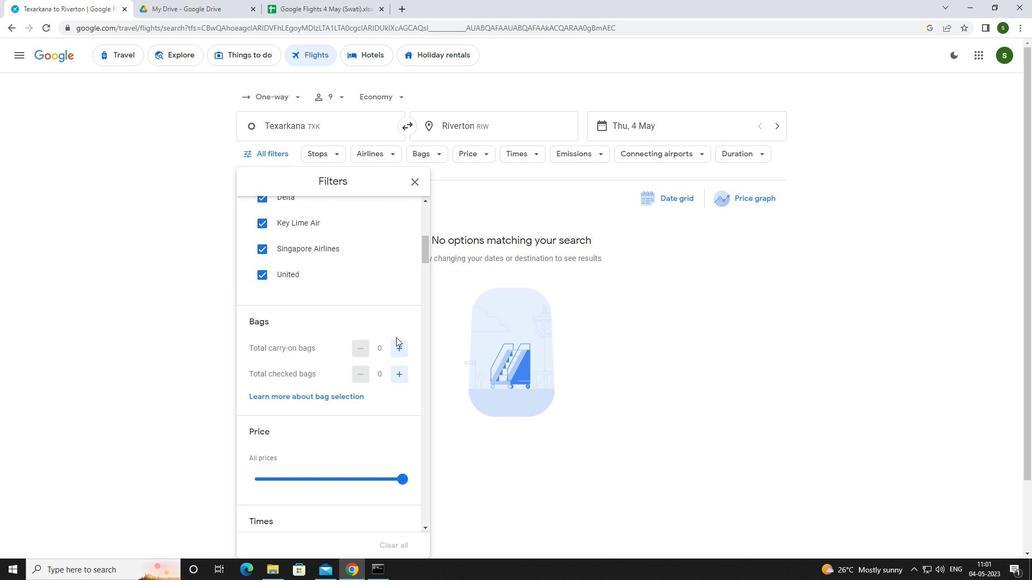 
Action: Mouse pressed left at (397, 346)
Screenshot: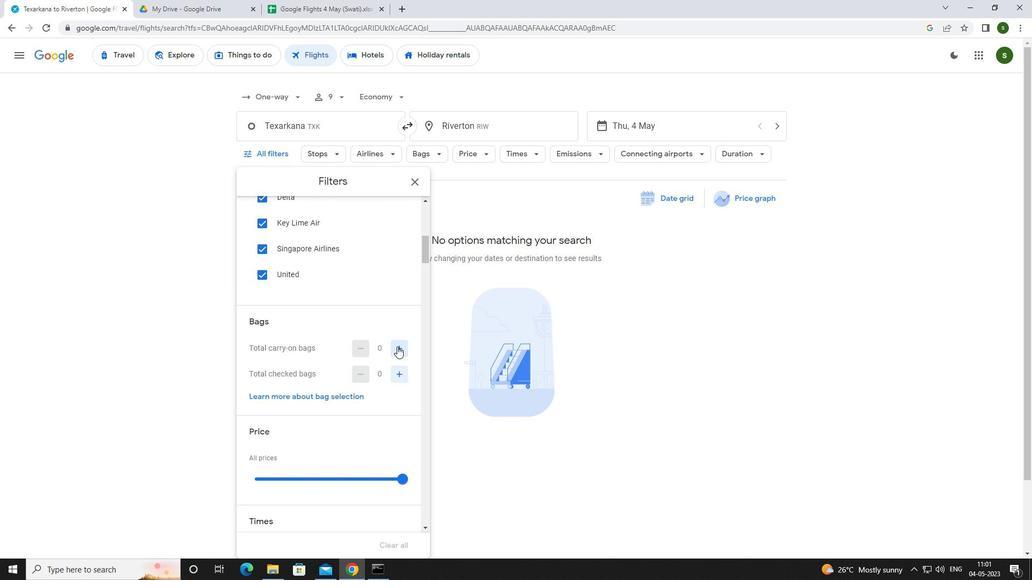 
Action: Mouse scrolled (397, 346) with delta (0, 0)
Screenshot: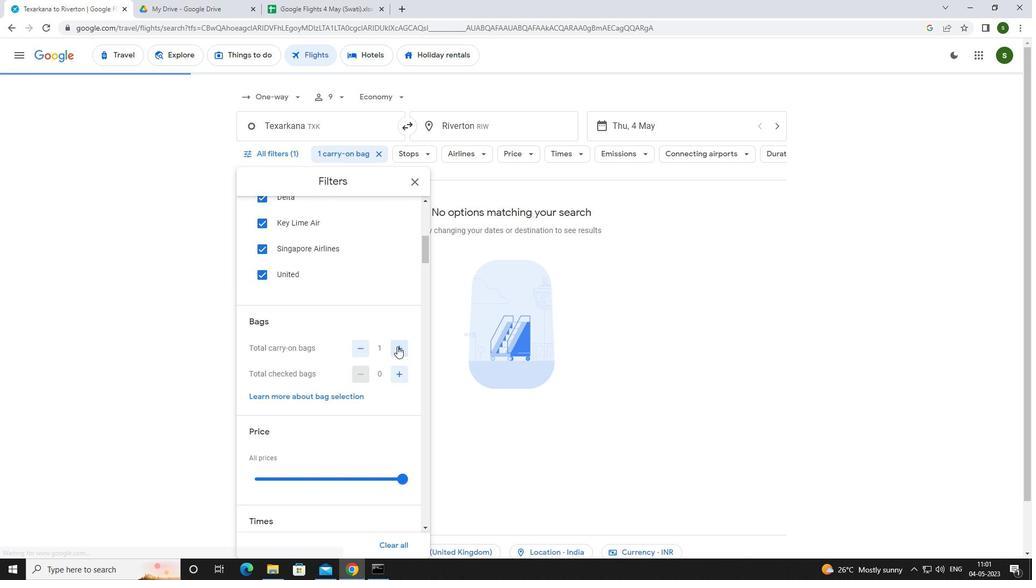 
Action: Mouse scrolled (397, 346) with delta (0, 0)
Screenshot: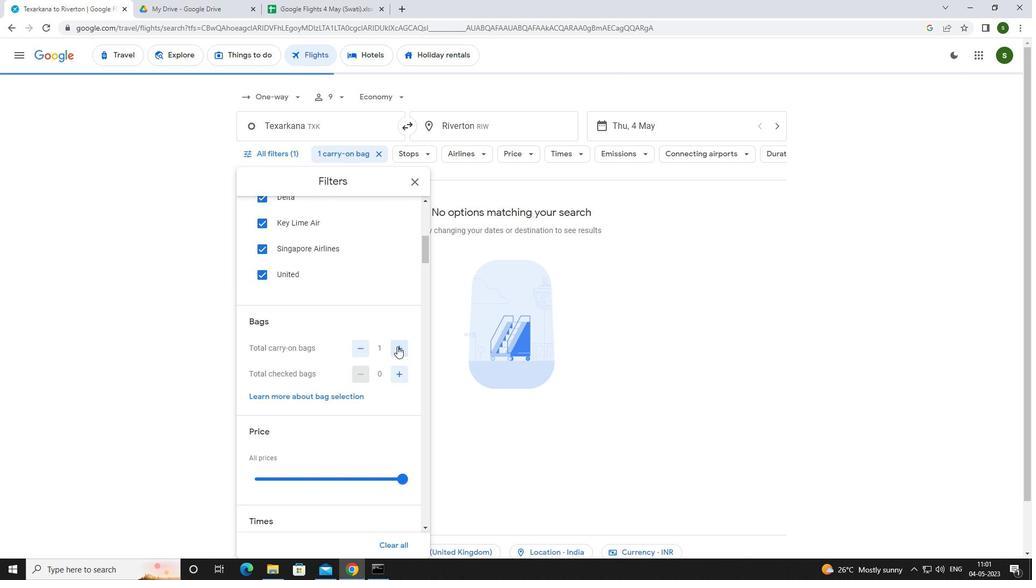 
Action: Mouse moved to (402, 368)
Screenshot: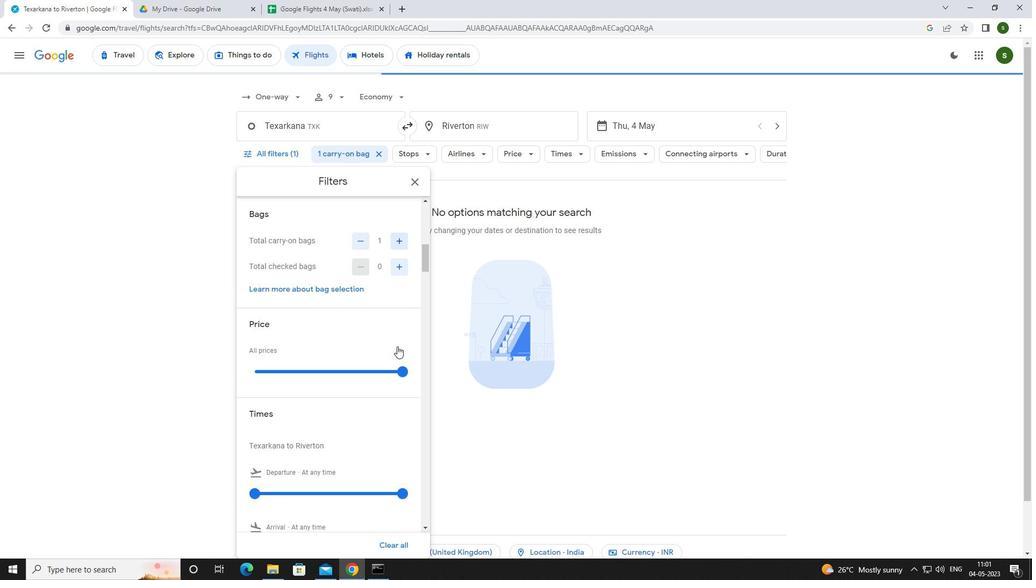 
Action: Mouse pressed left at (402, 368)
Screenshot: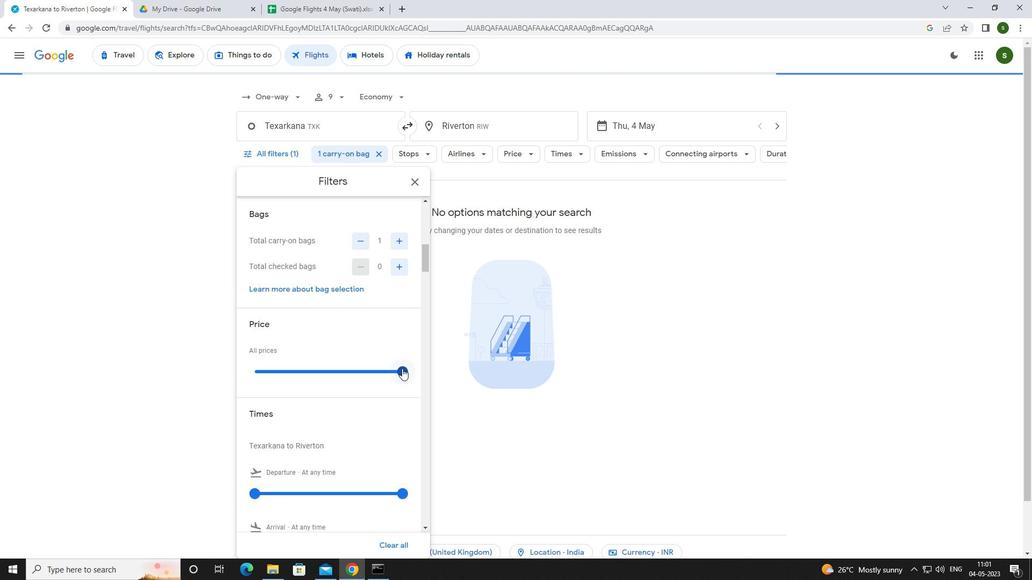 
Action: Mouse scrolled (402, 368) with delta (0, 0)
Screenshot: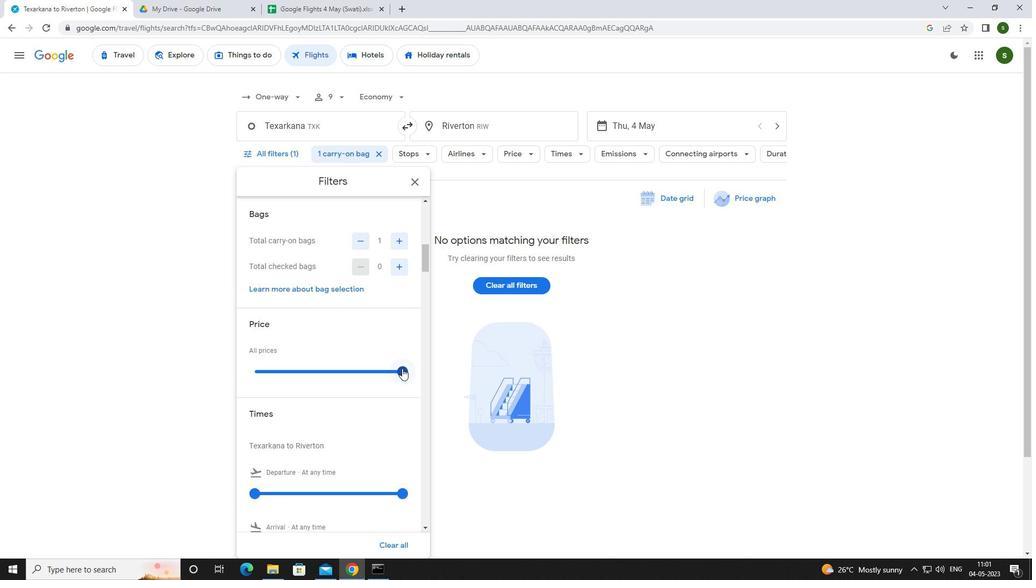 
Action: Mouse moved to (259, 437)
Screenshot: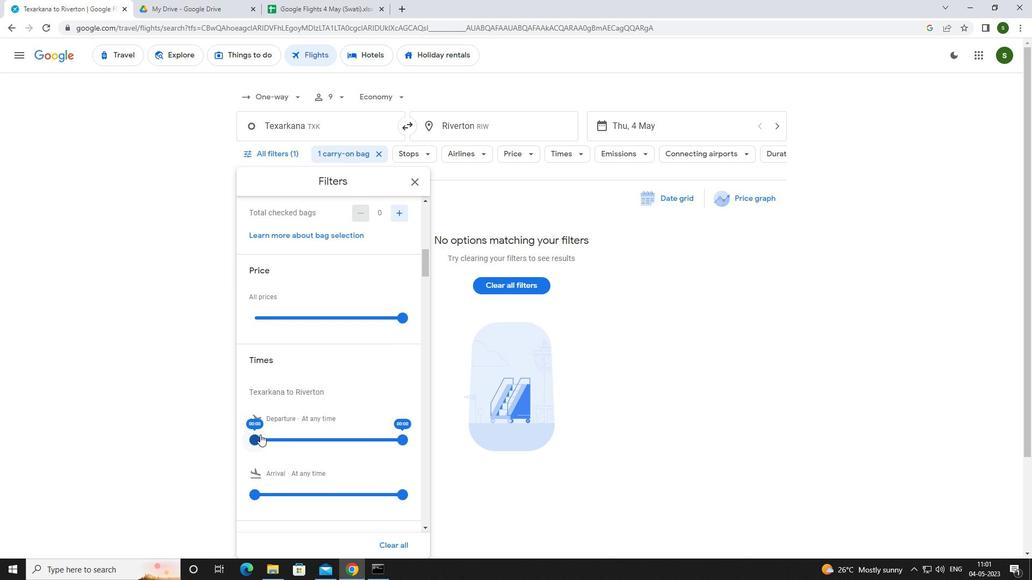 
Action: Mouse pressed left at (259, 437)
Screenshot: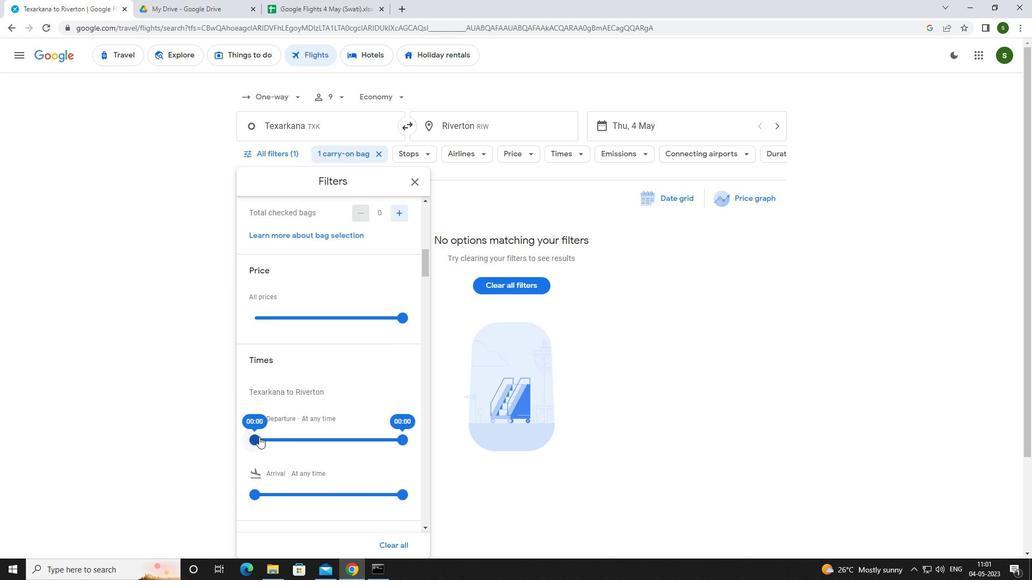 
Action: Mouse moved to (674, 363)
Screenshot: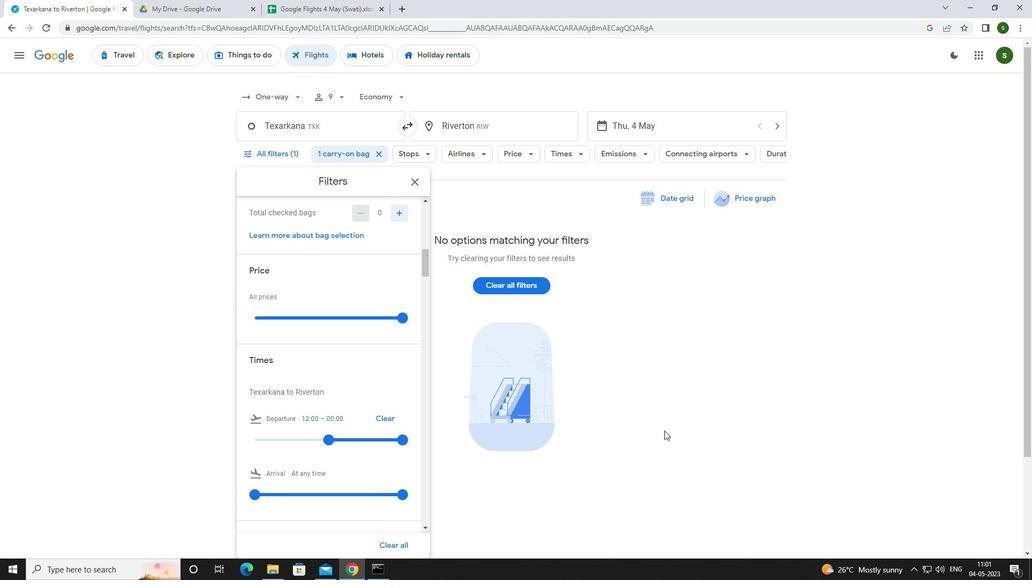 
Action: Mouse pressed left at (674, 363)
Screenshot: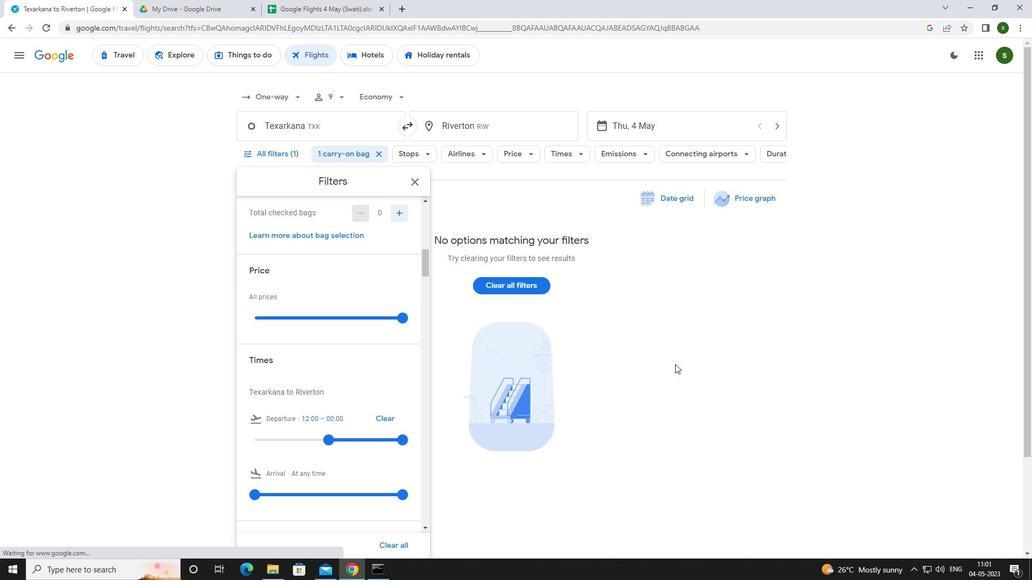 
Action: Mouse moved to (674, 360)
Screenshot: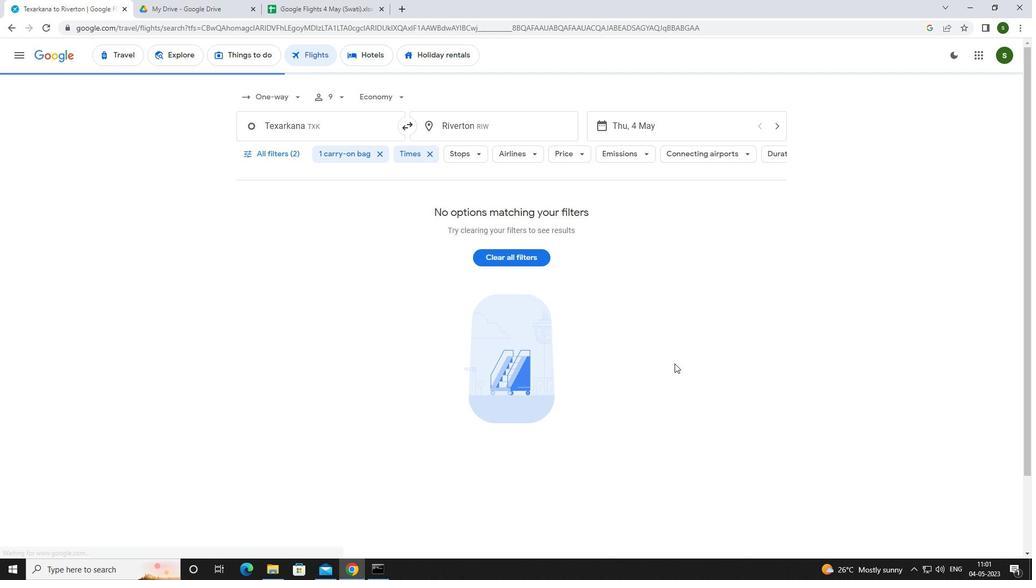 
